Task: Create a project with template Project Timeline with name Touchstone with privacy Public and in the team Recorders . Create three sections in the project as To-Do, Doing and Done.
Action: Mouse moved to (77, 54)
Screenshot: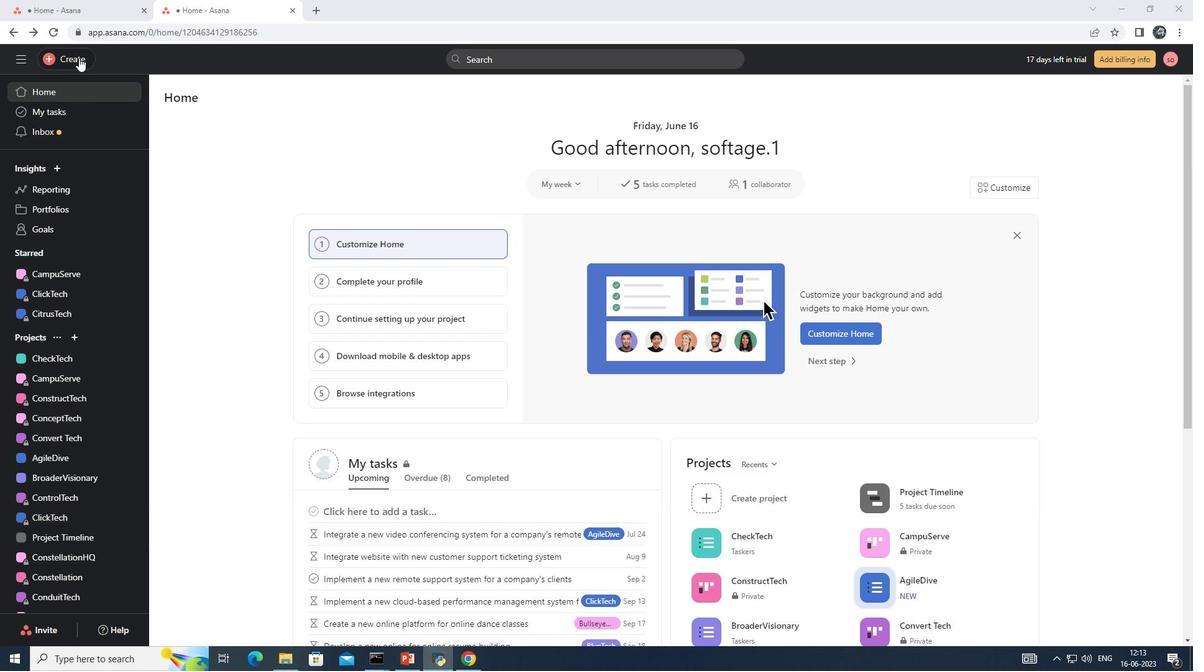 
Action: Mouse pressed left at (77, 54)
Screenshot: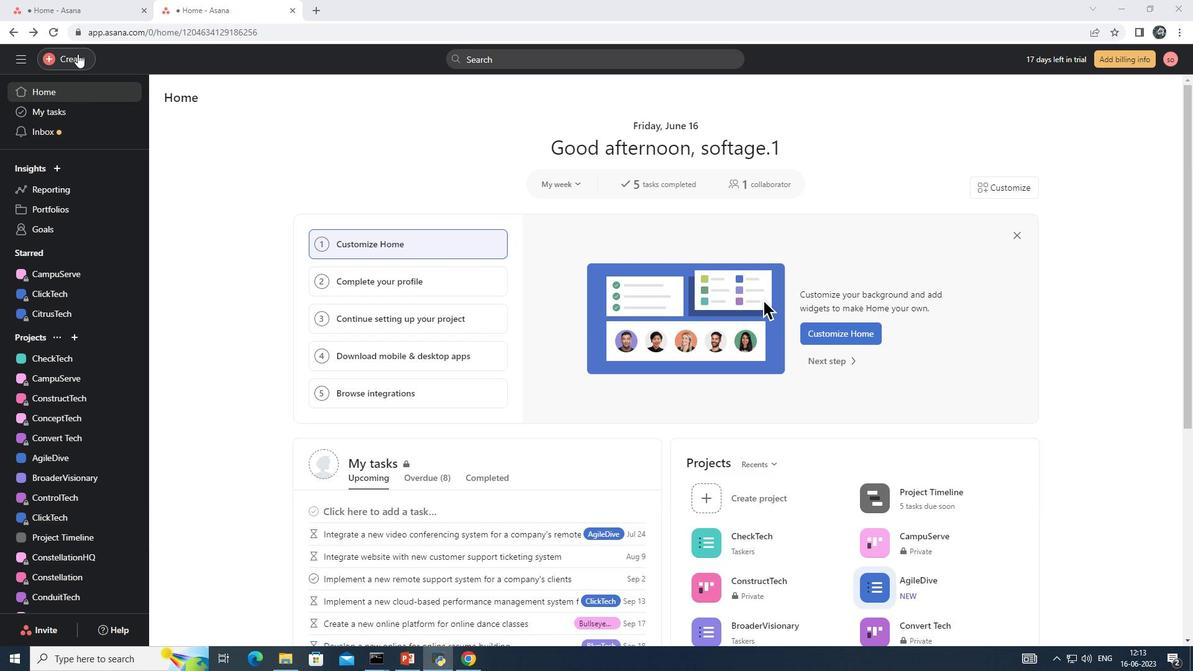 
Action: Mouse moved to (151, 83)
Screenshot: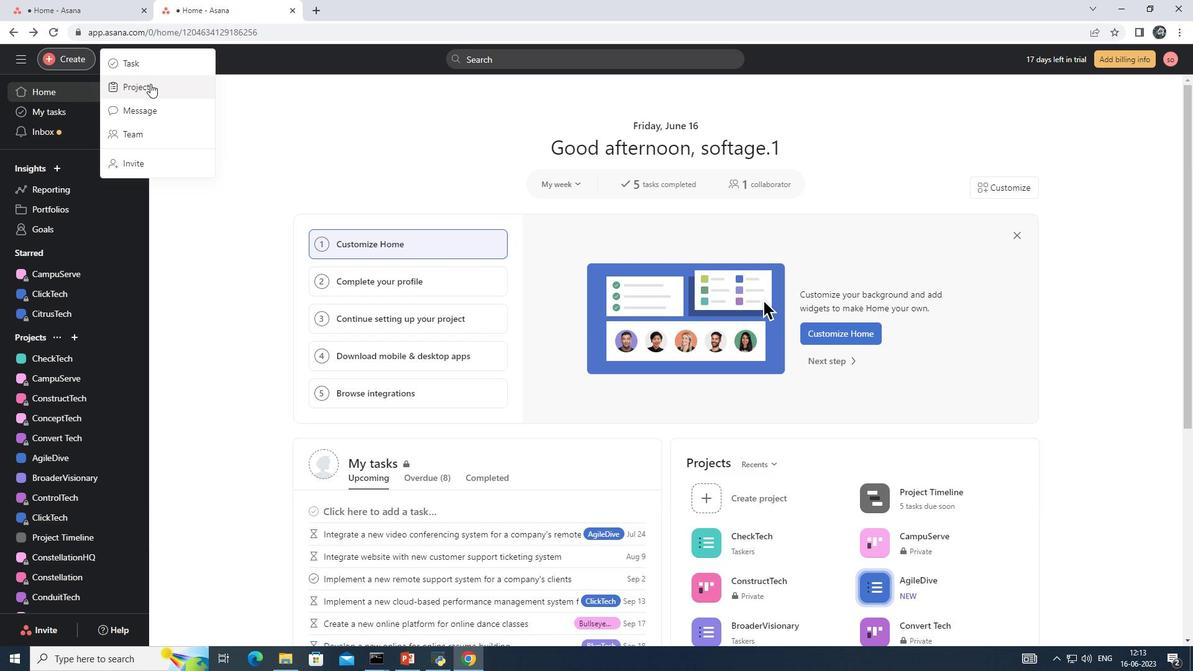 
Action: Mouse pressed left at (151, 83)
Screenshot: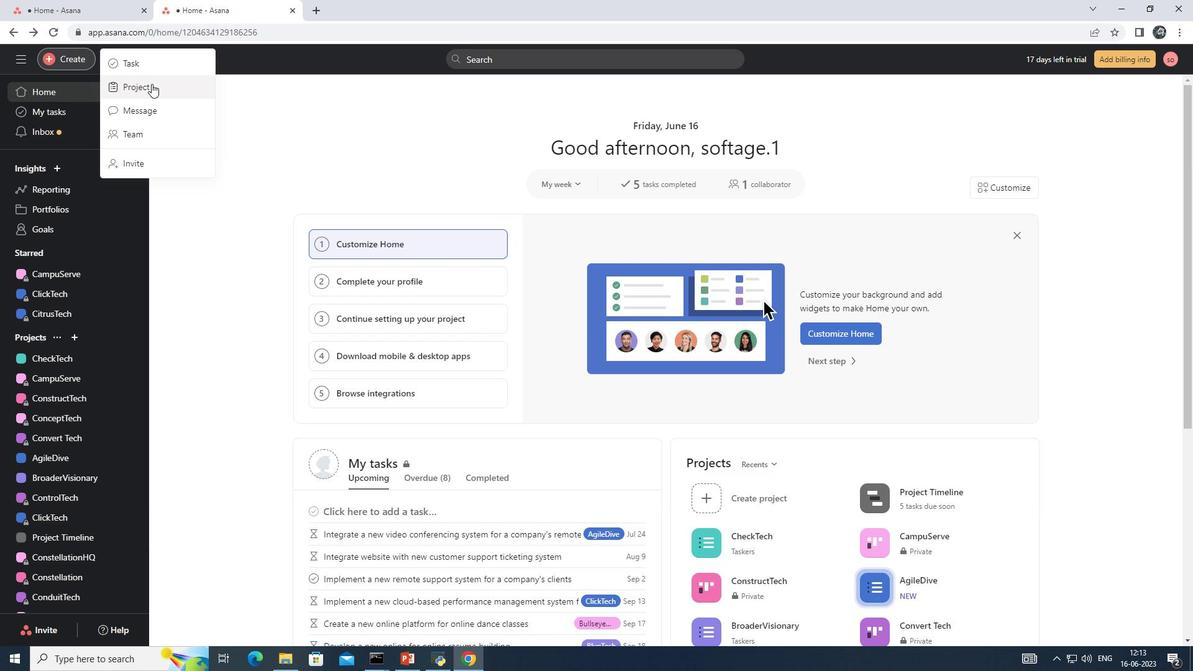 
Action: Mouse moved to (607, 361)
Screenshot: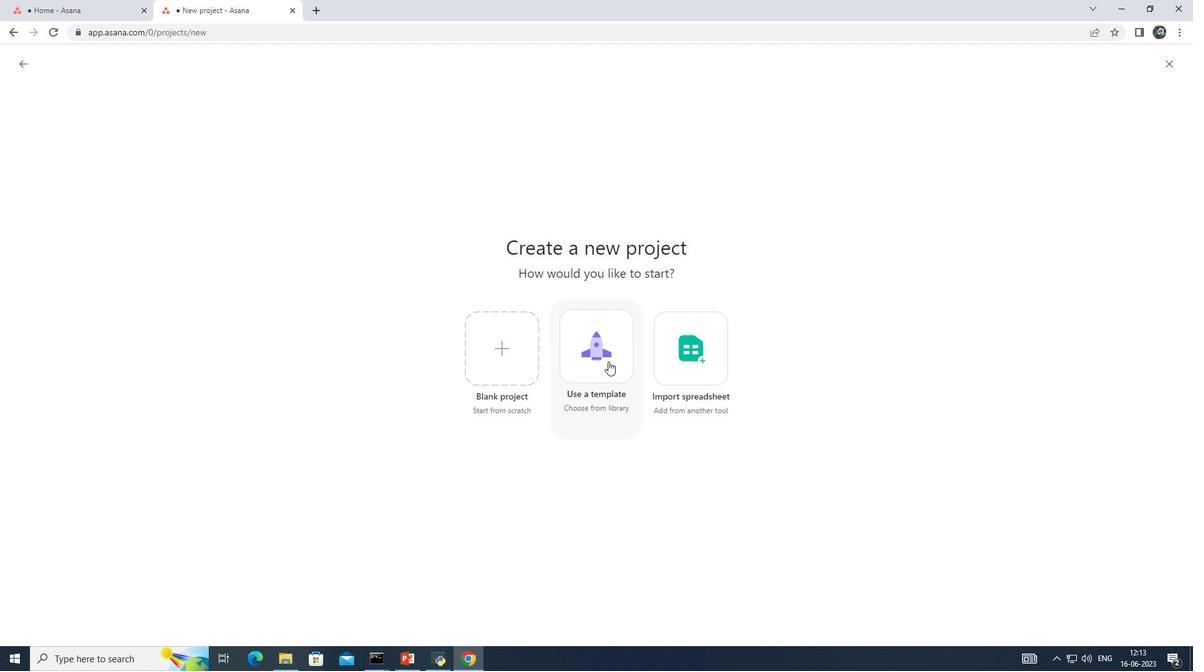 
Action: Mouse pressed left at (607, 361)
Screenshot: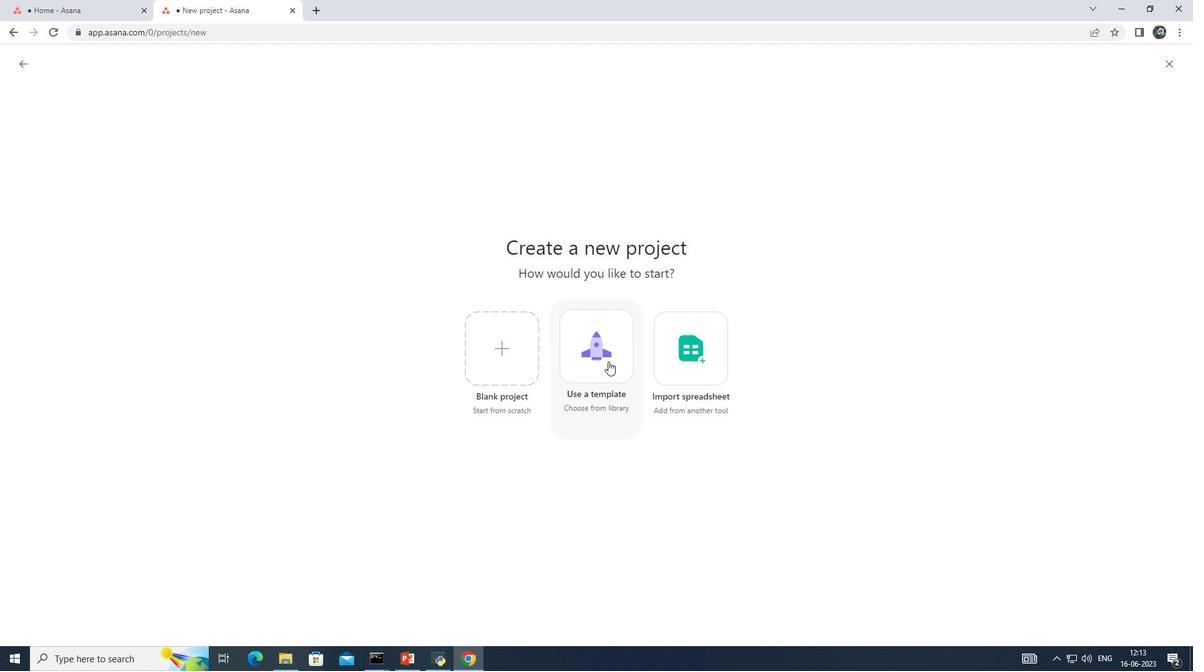 
Action: Mouse moved to (147, 329)
Screenshot: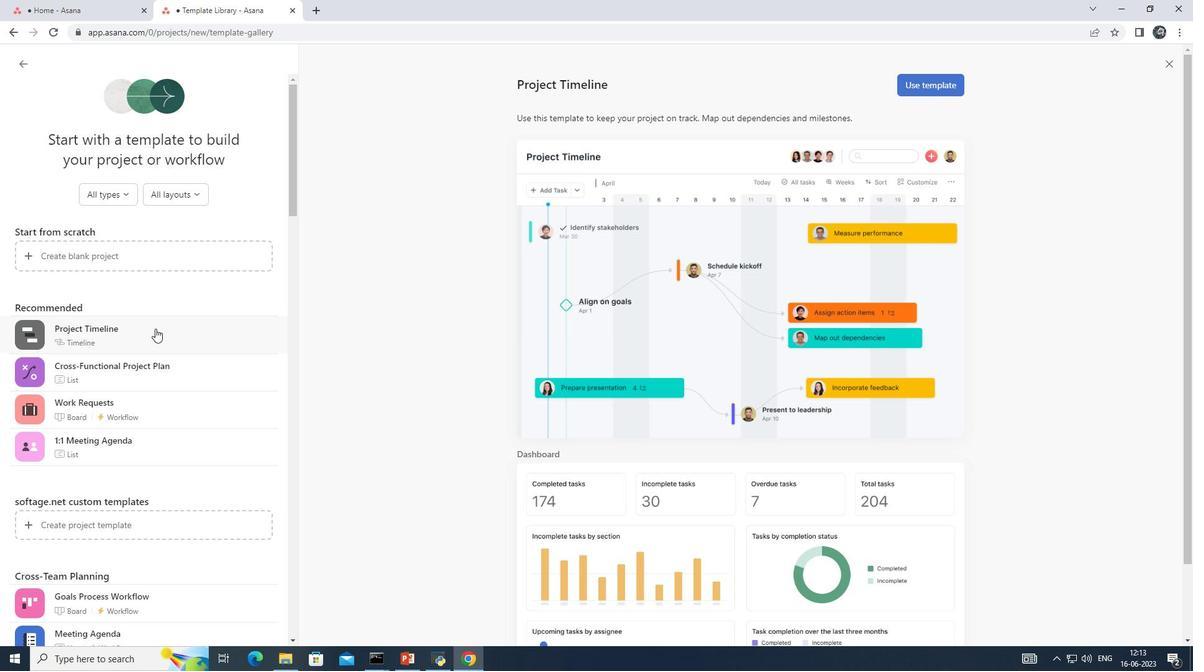 
Action: Mouse pressed left at (147, 329)
Screenshot: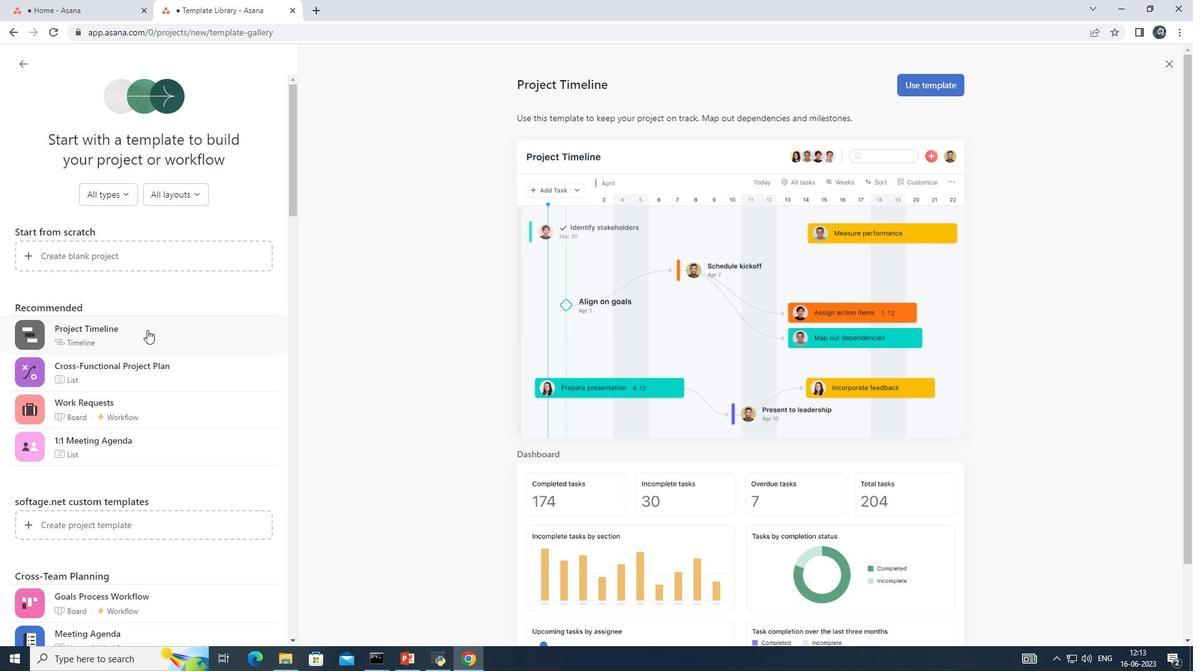 
Action: Mouse moved to (922, 83)
Screenshot: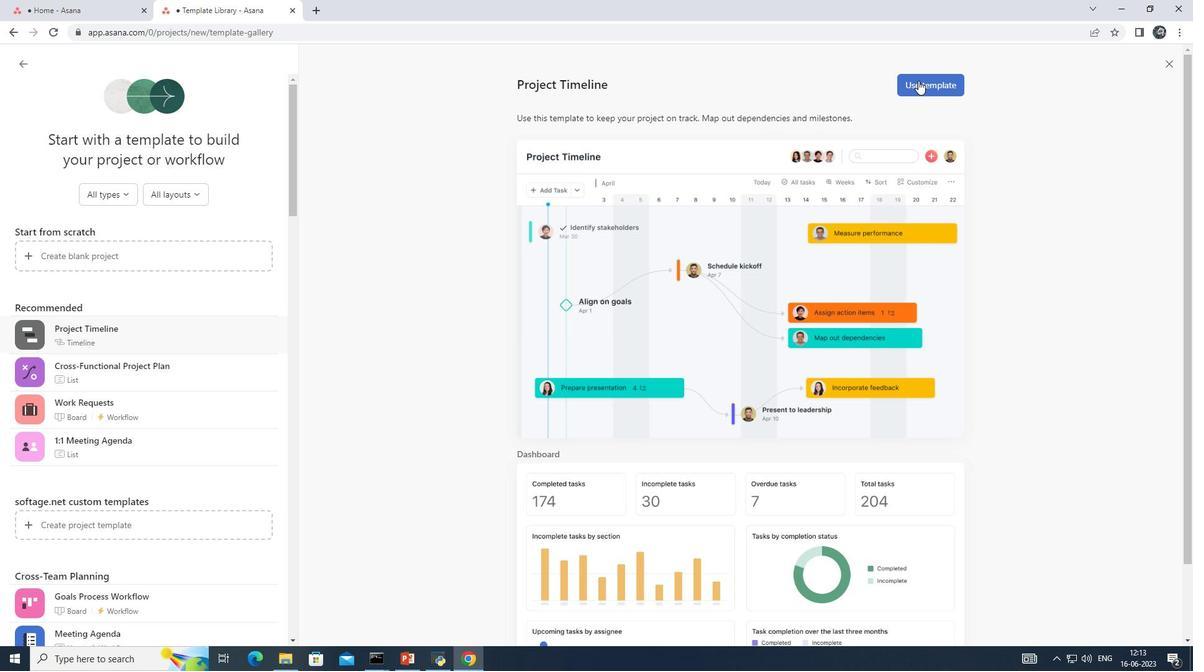
Action: Mouse pressed left at (922, 83)
Screenshot: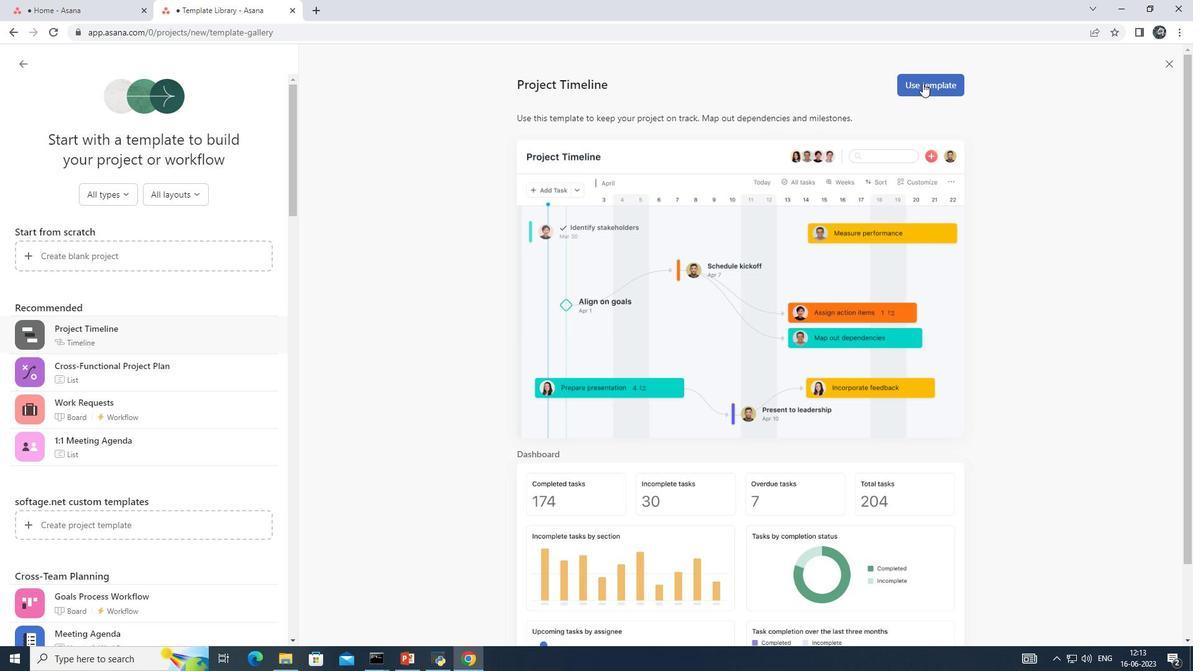 
Action: Mouse moved to (548, 222)
Screenshot: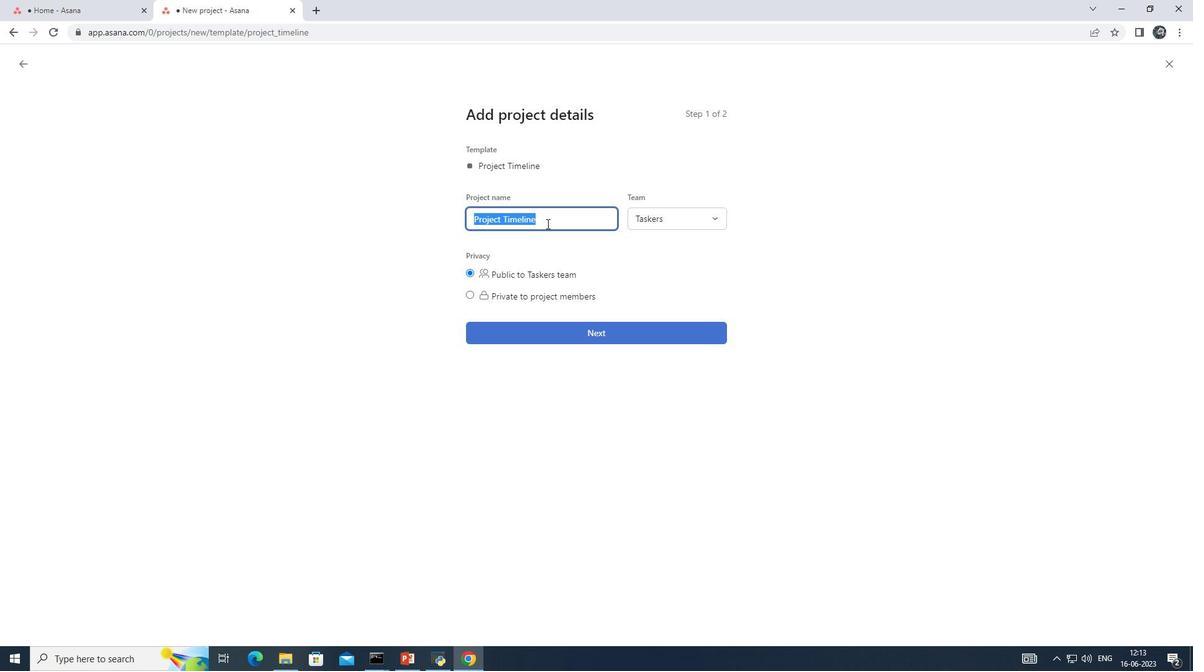 
Action: Key pressed <Key.backspace><Key.shift>Touchstone
Screenshot: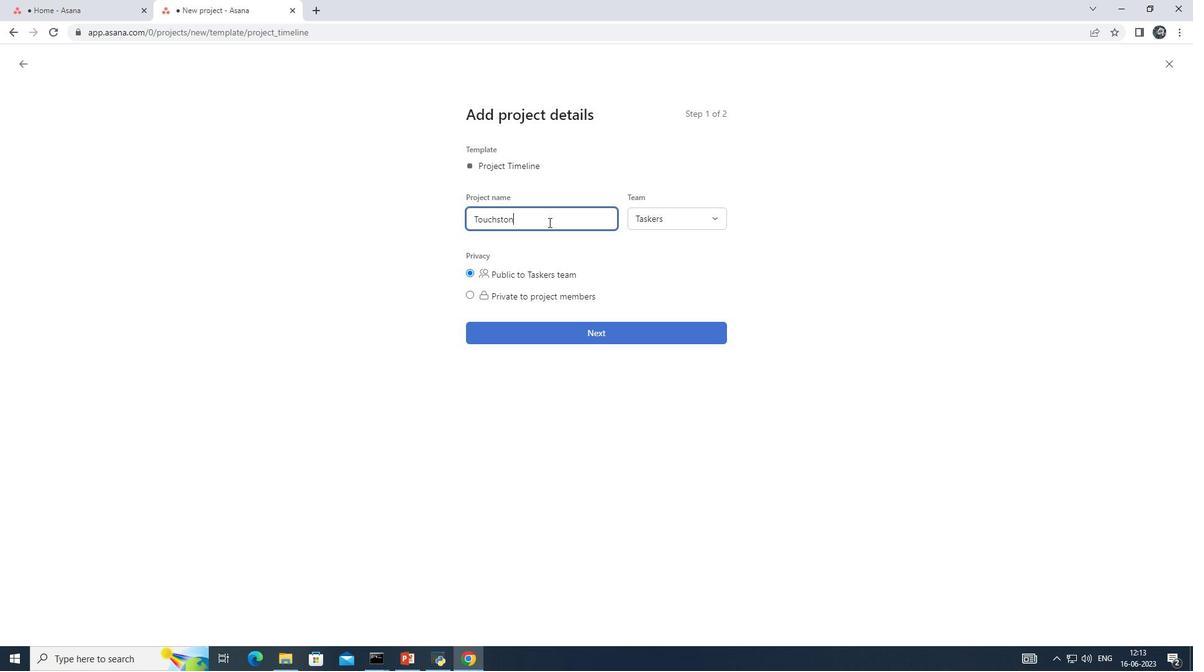 
Action: Mouse moved to (709, 215)
Screenshot: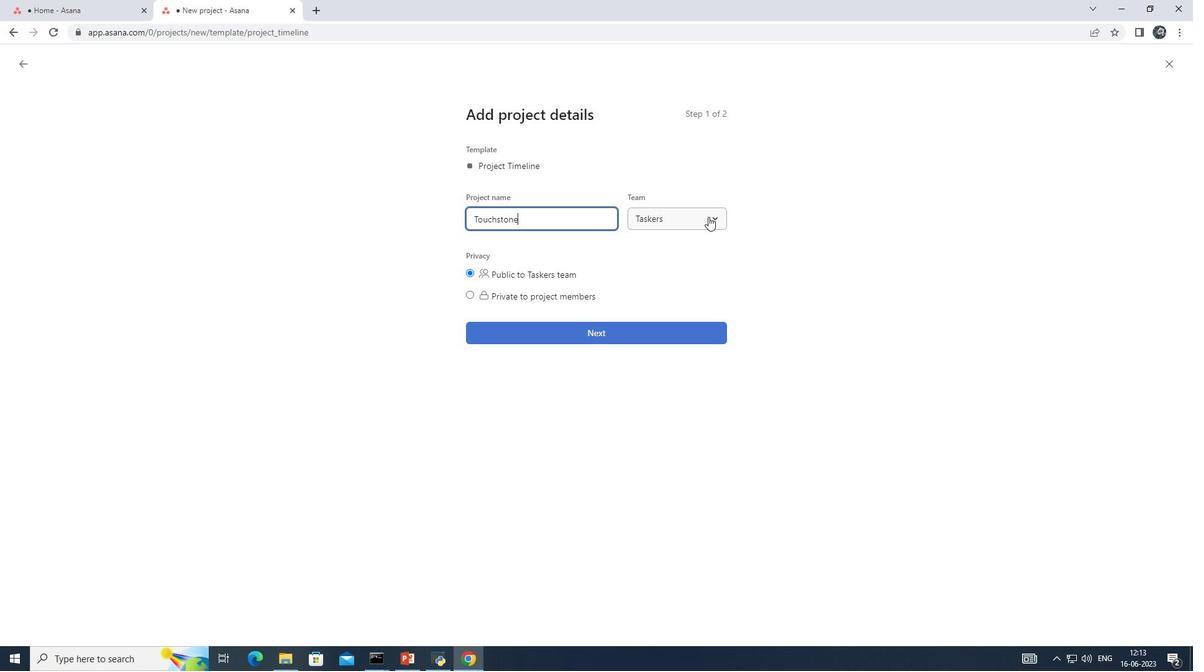 
Action: Mouse pressed left at (709, 215)
Screenshot: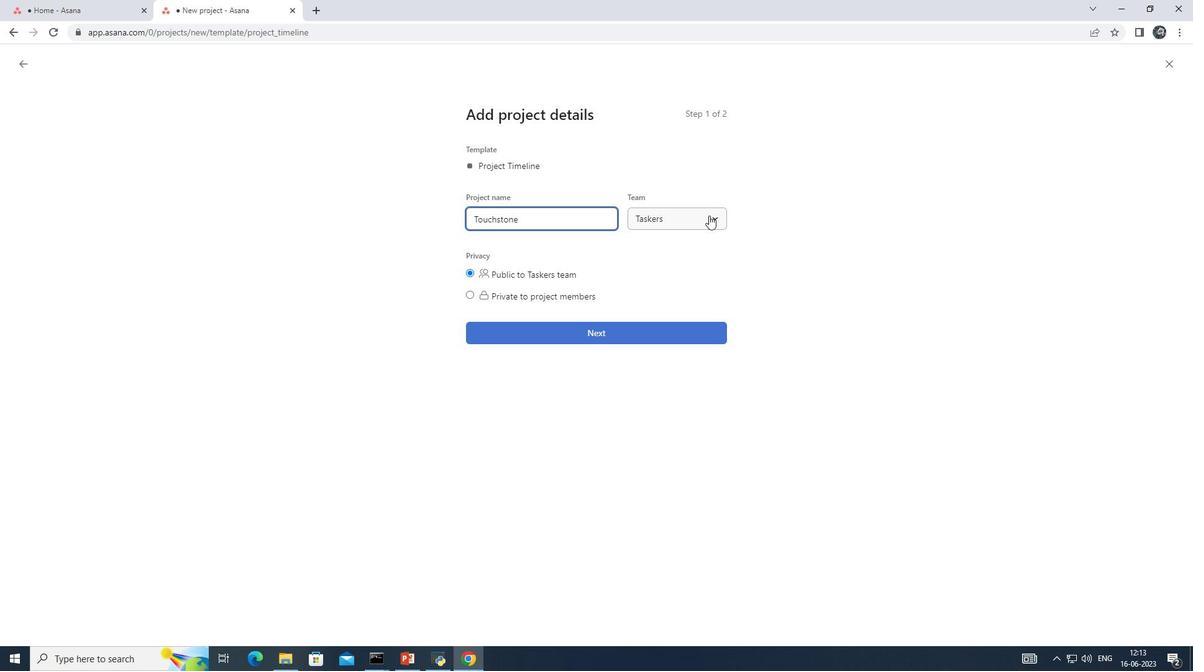 
Action: Mouse moved to (676, 316)
Screenshot: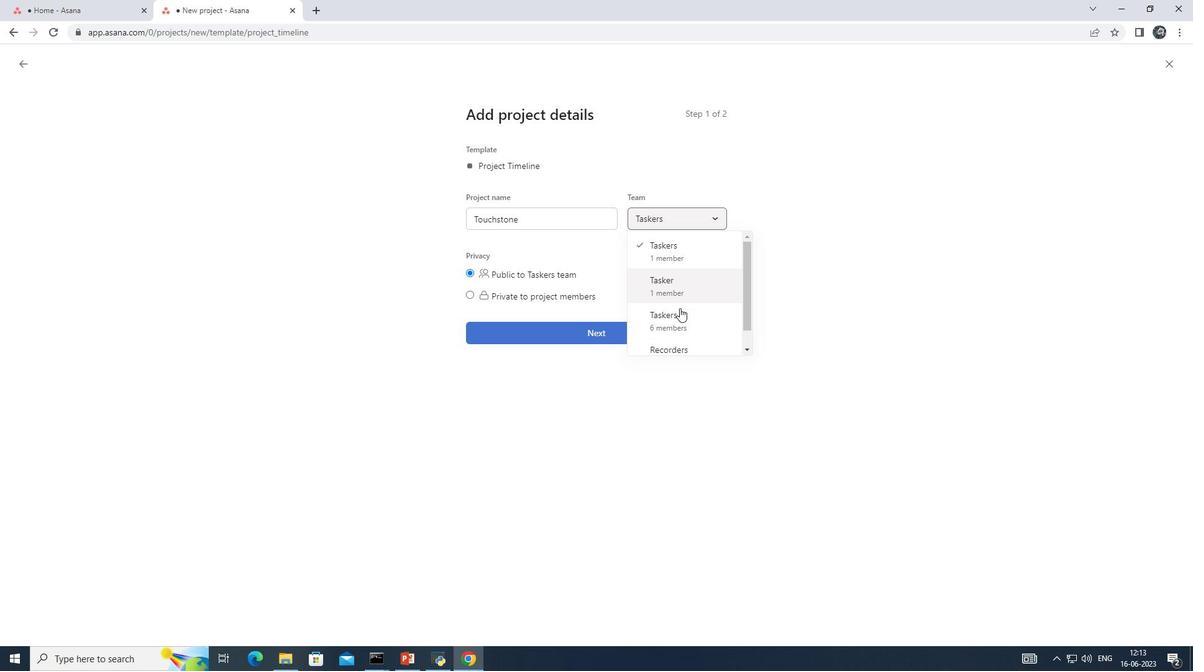 
Action: Mouse scrolled (676, 315) with delta (0, 0)
Screenshot: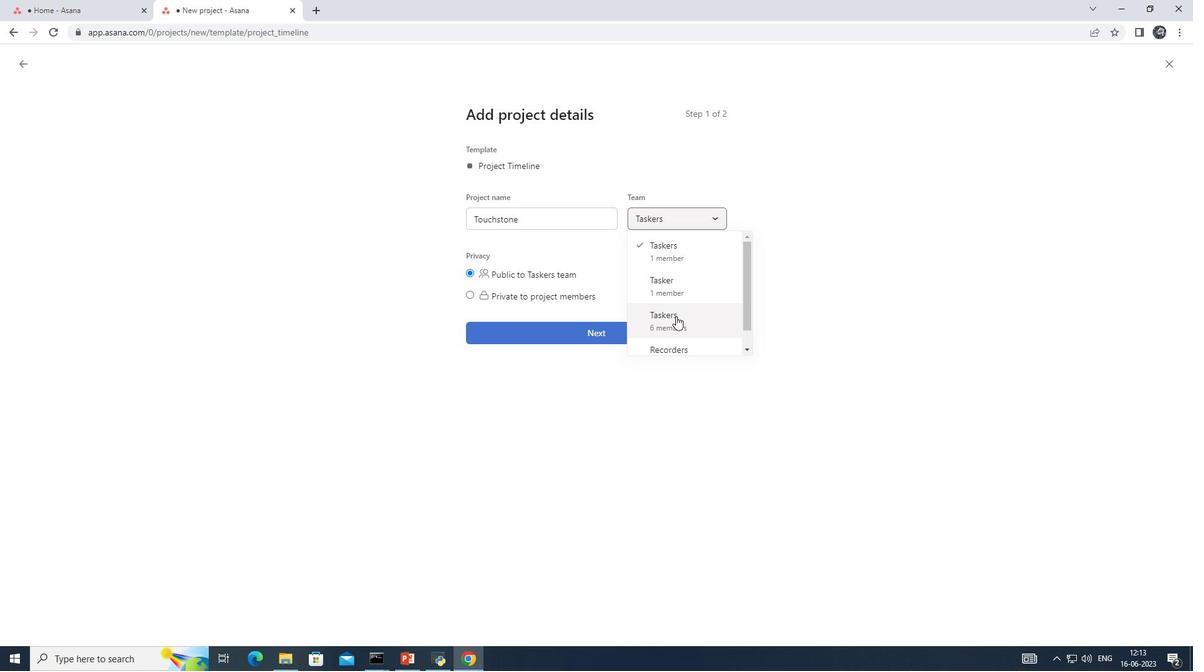 
Action: Mouse scrolled (676, 315) with delta (0, 0)
Screenshot: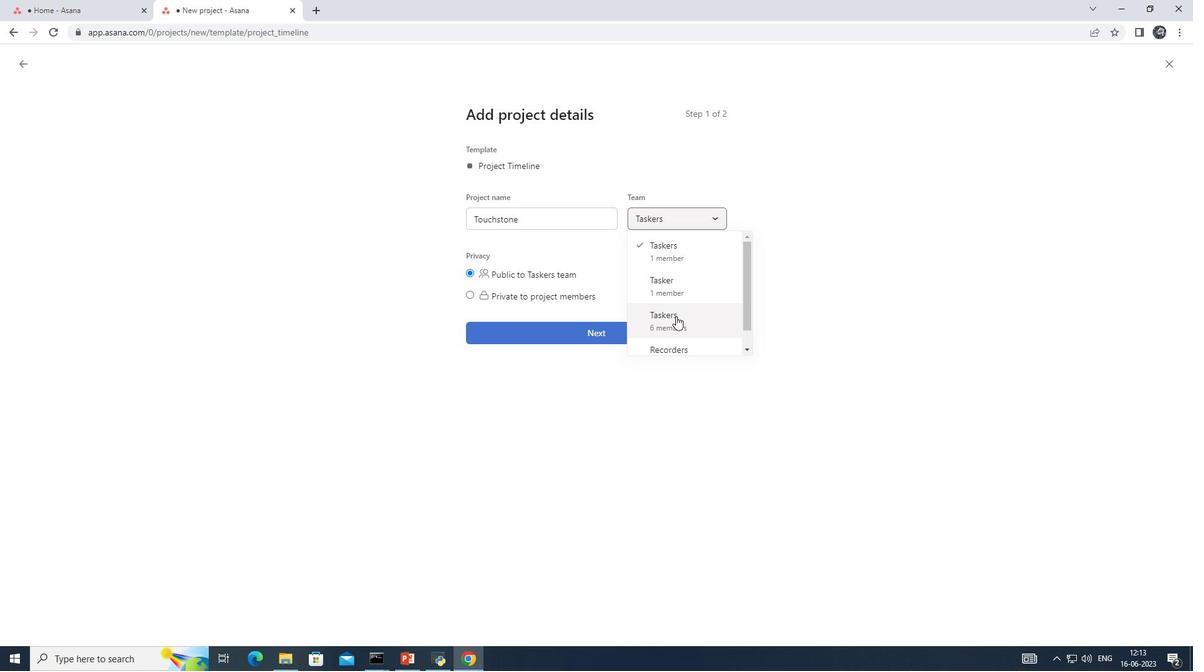 
Action: Mouse moved to (673, 331)
Screenshot: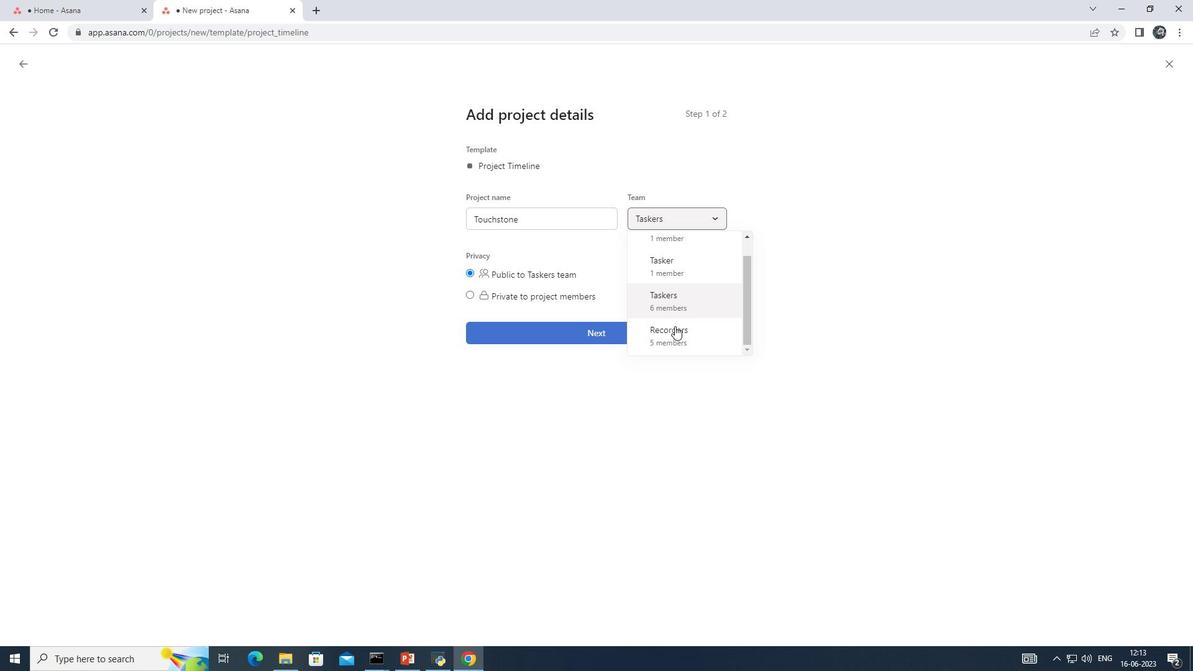 
Action: Mouse pressed left at (673, 331)
Screenshot: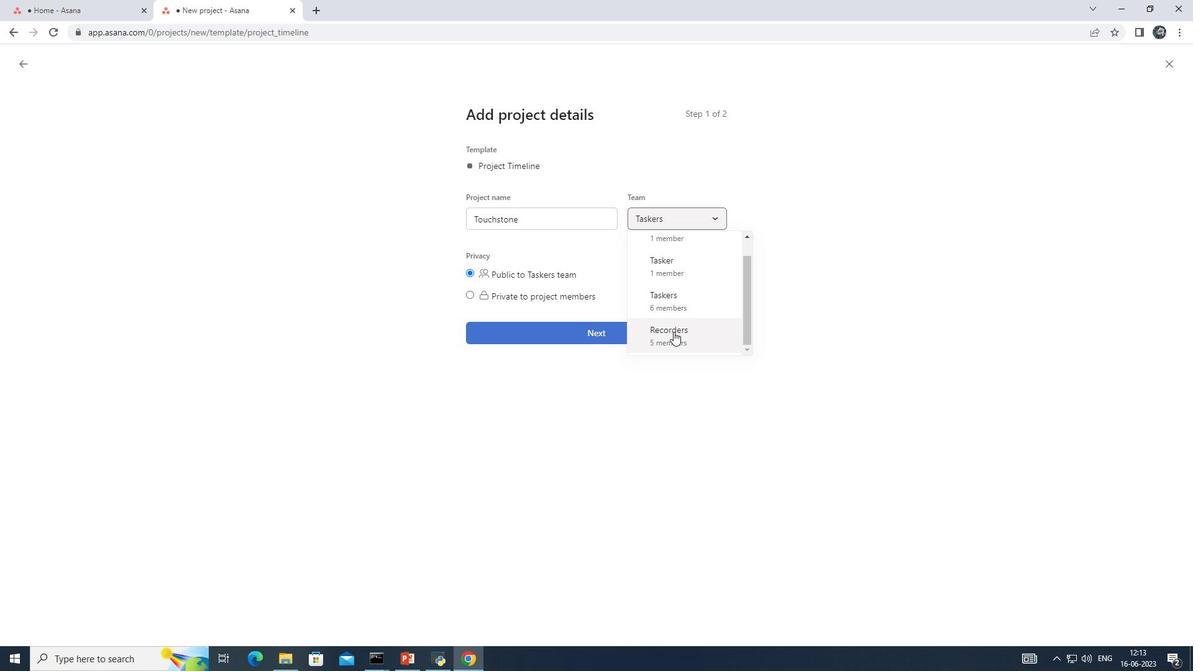 
Action: Mouse moved to (599, 336)
Screenshot: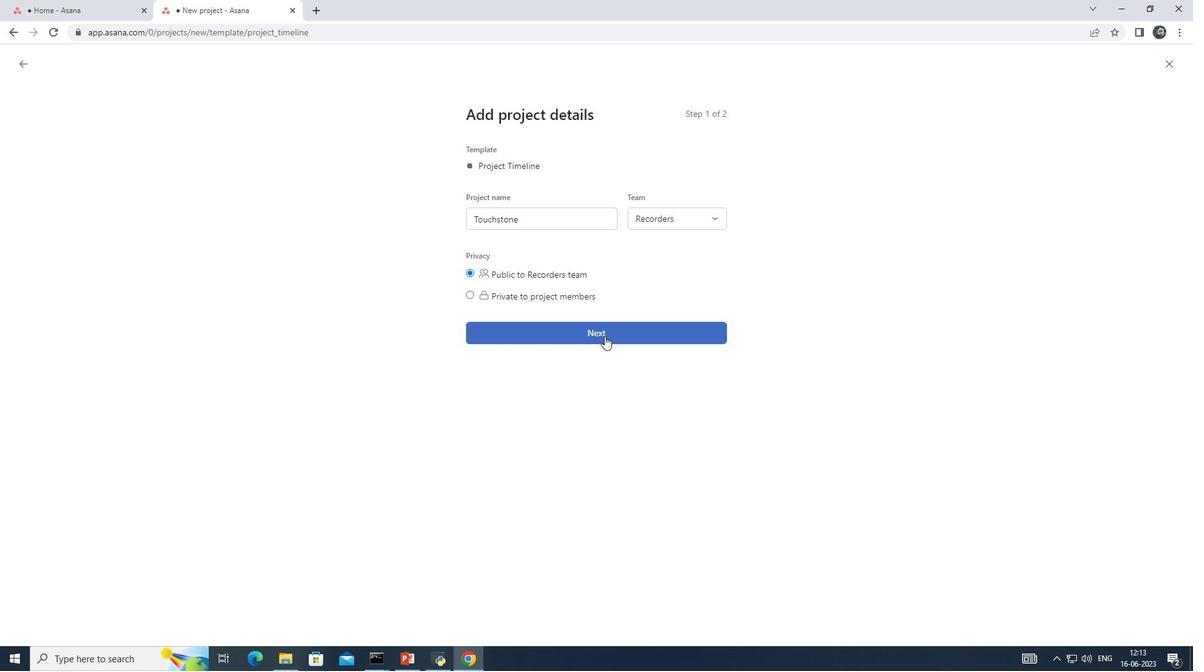 
Action: Mouse pressed left at (599, 336)
Screenshot: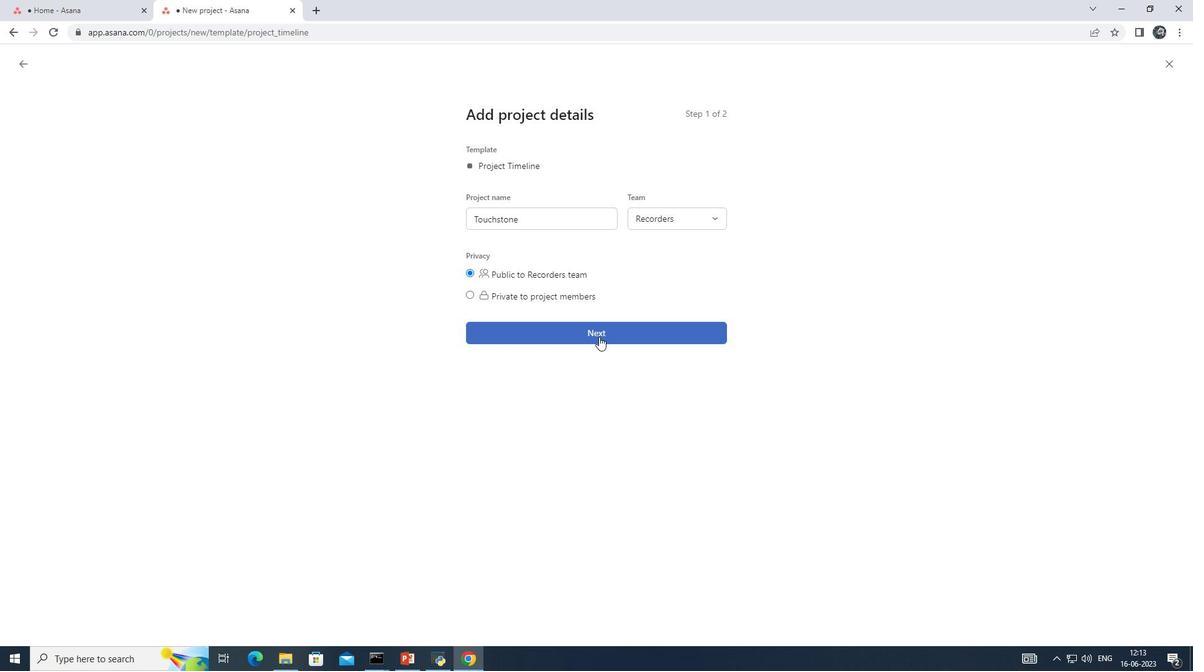 
Action: Mouse moved to (661, 370)
Screenshot: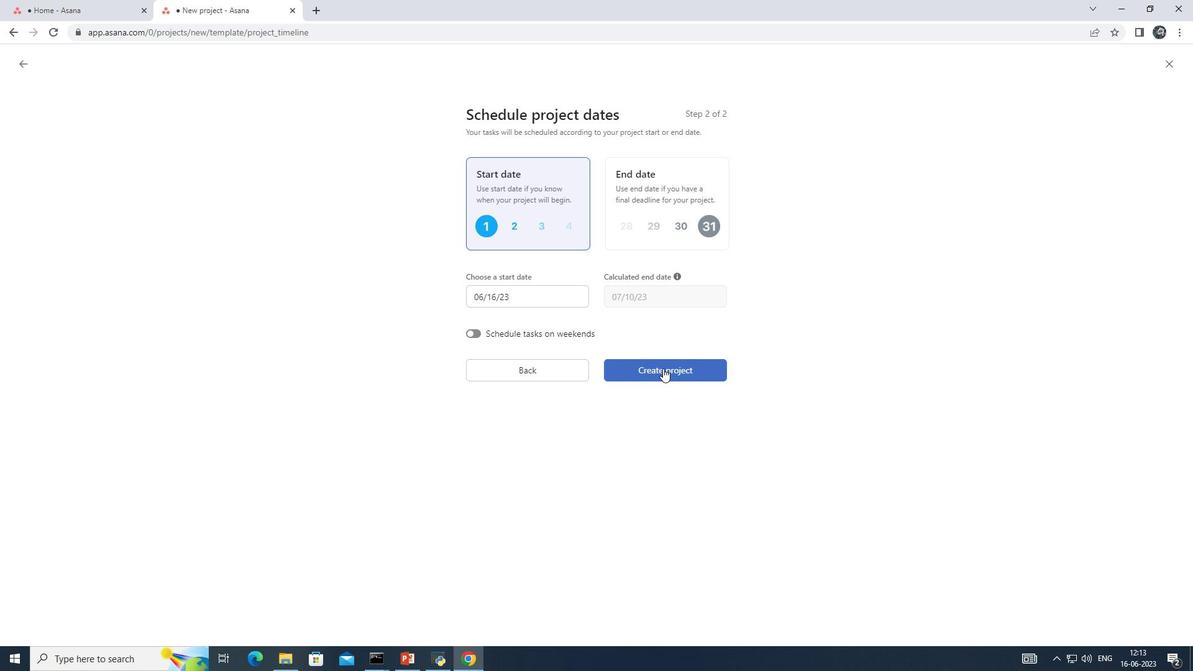 
Action: Mouse pressed left at (661, 370)
Screenshot: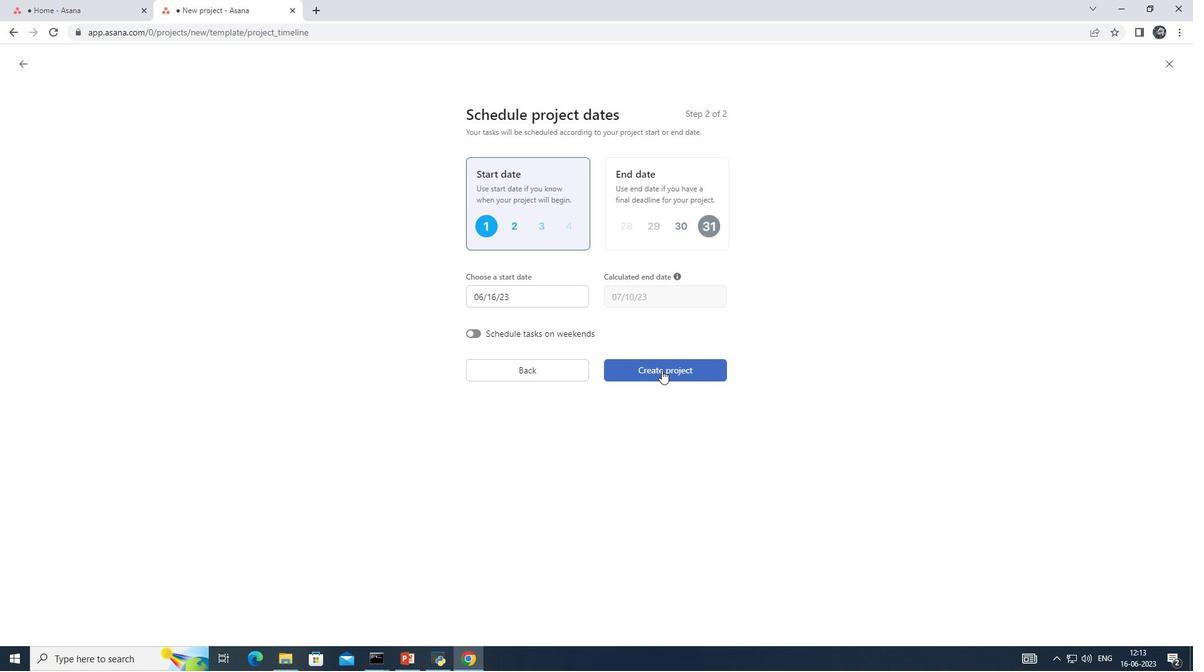 
Action: Mouse moved to (248, 356)
Screenshot: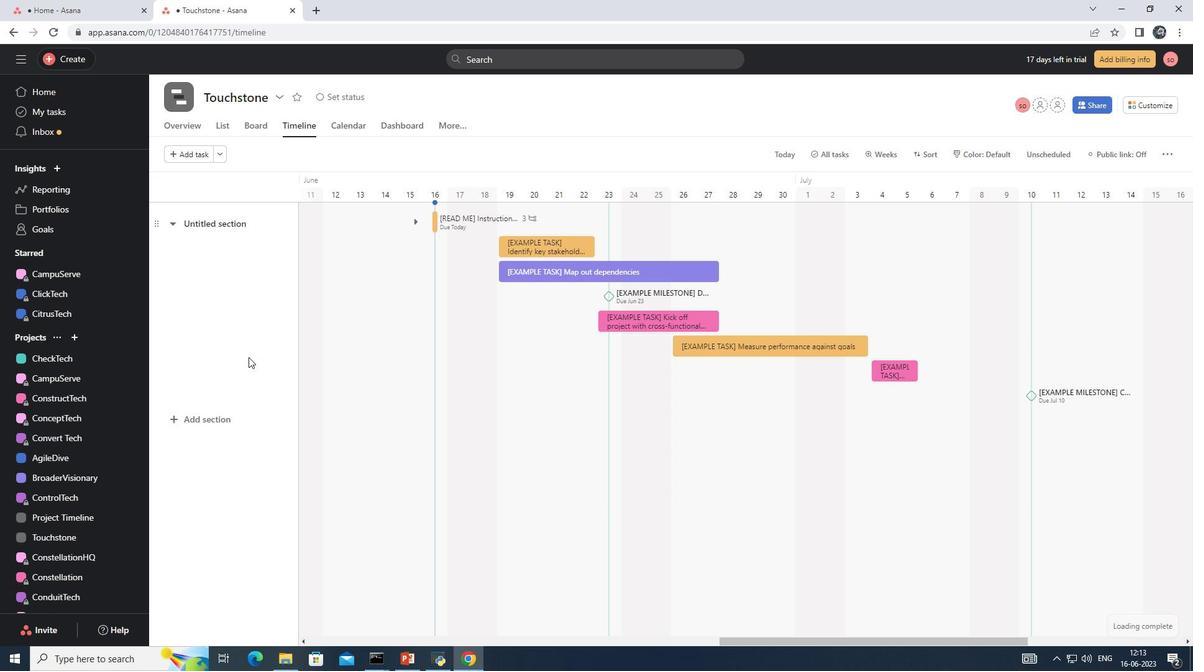 
Action: Mouse scrolled (248, 356) with delta (0, 0)
Screenshot: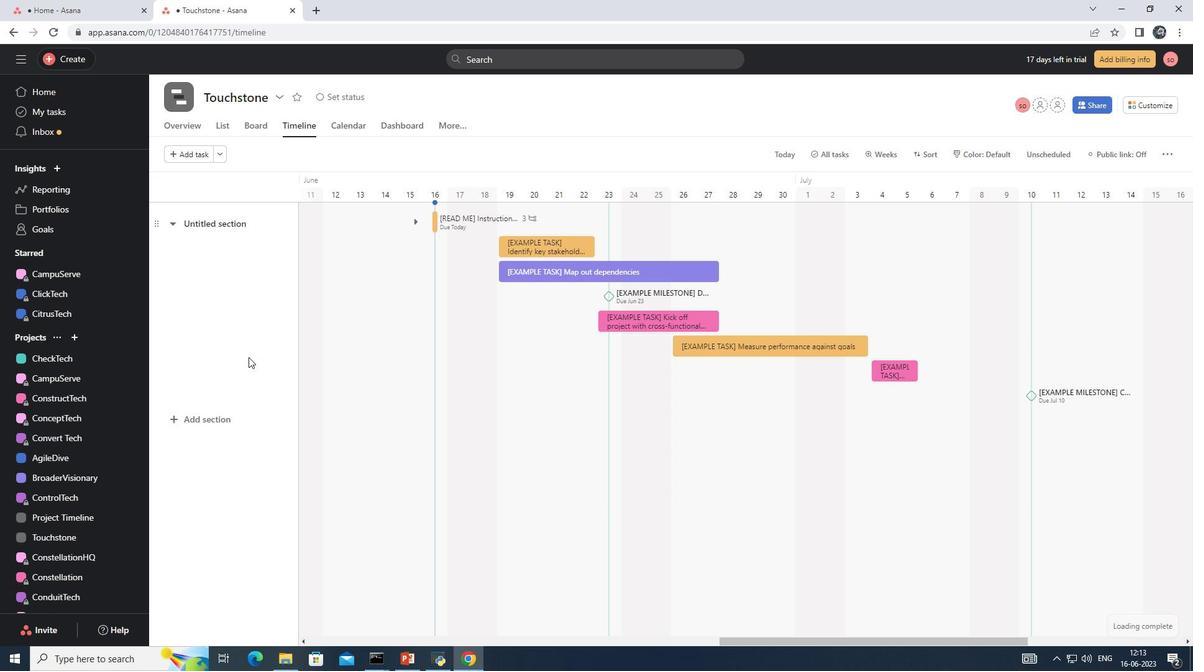 
Action: Mouse scrolled (248, 356) with delta (0, 0)
Screenshot: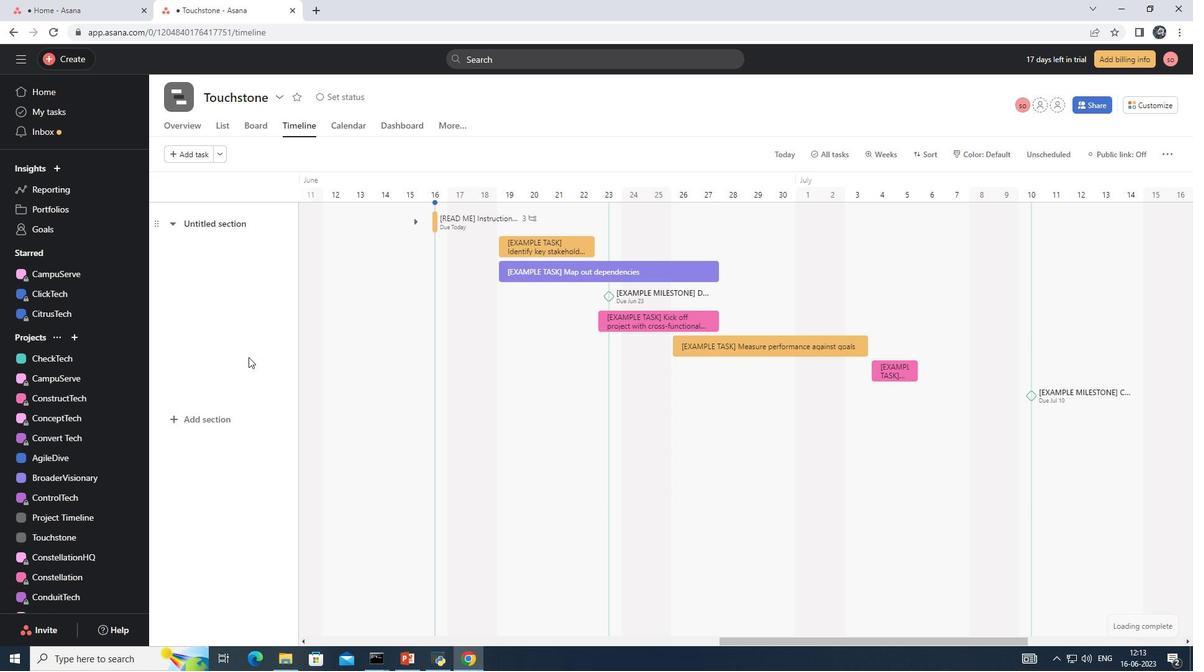
Action: Mouse scrolled (248, 356) with delta (0, 0)
Screenshot: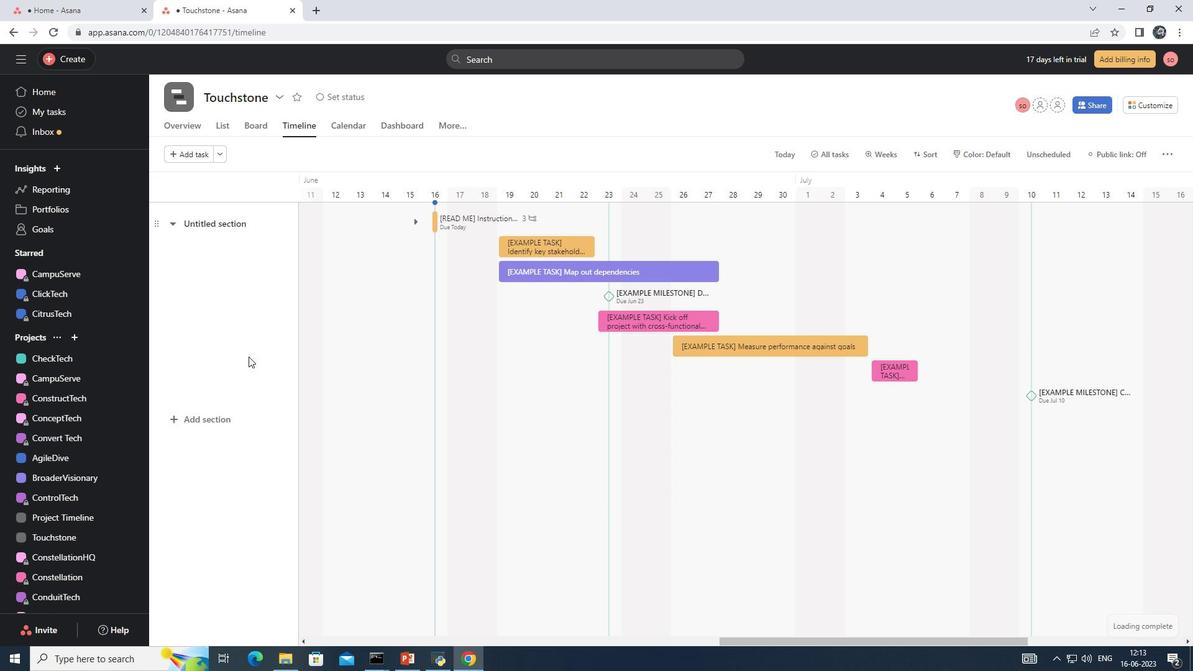 
Action: Mouse moved to (216, 416)
Screenshot: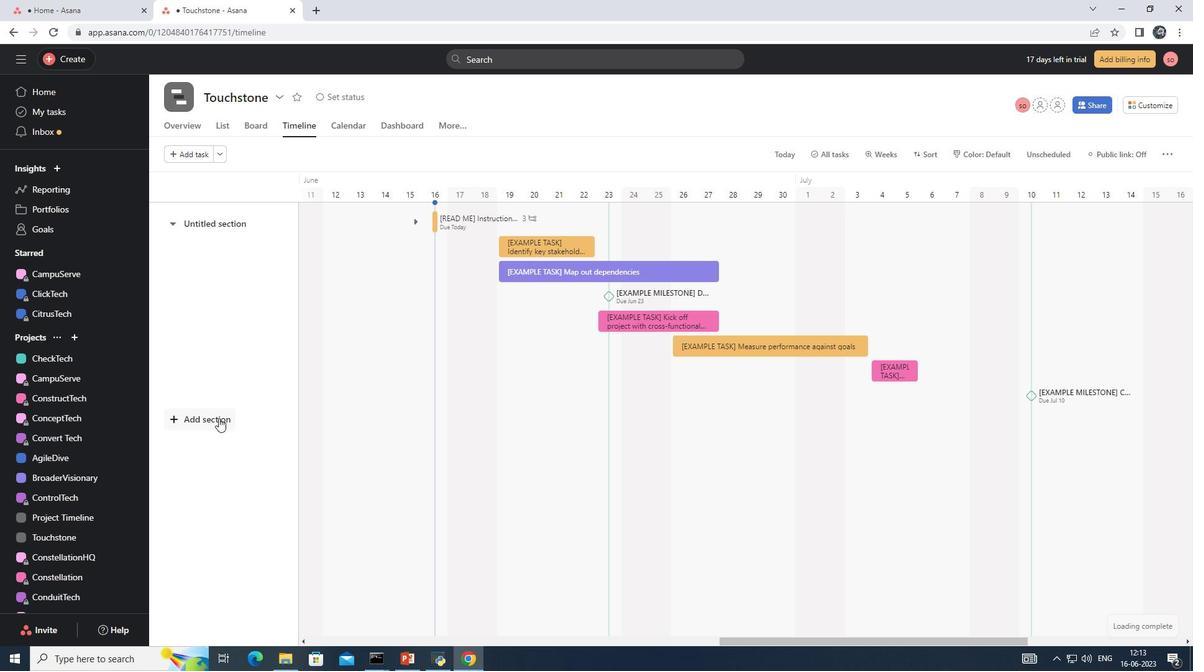 
Action: Mouse pressed left at (216, 416)
Screenshot: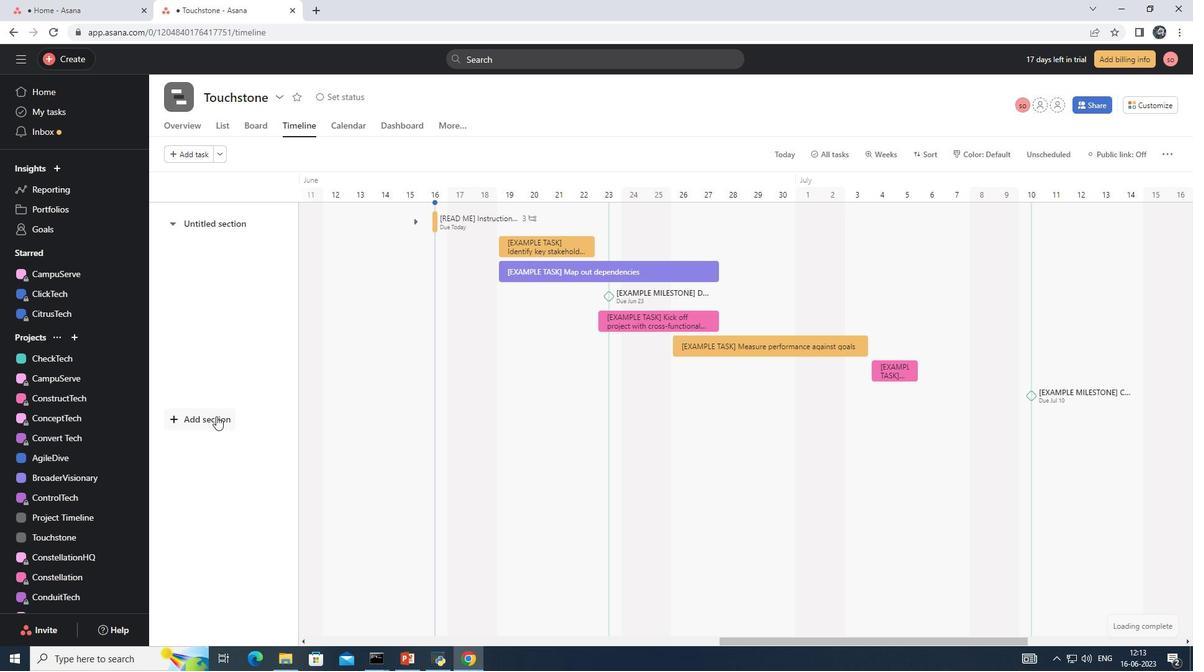 
Action: Mouse moved to (218, 124)
Screenshot: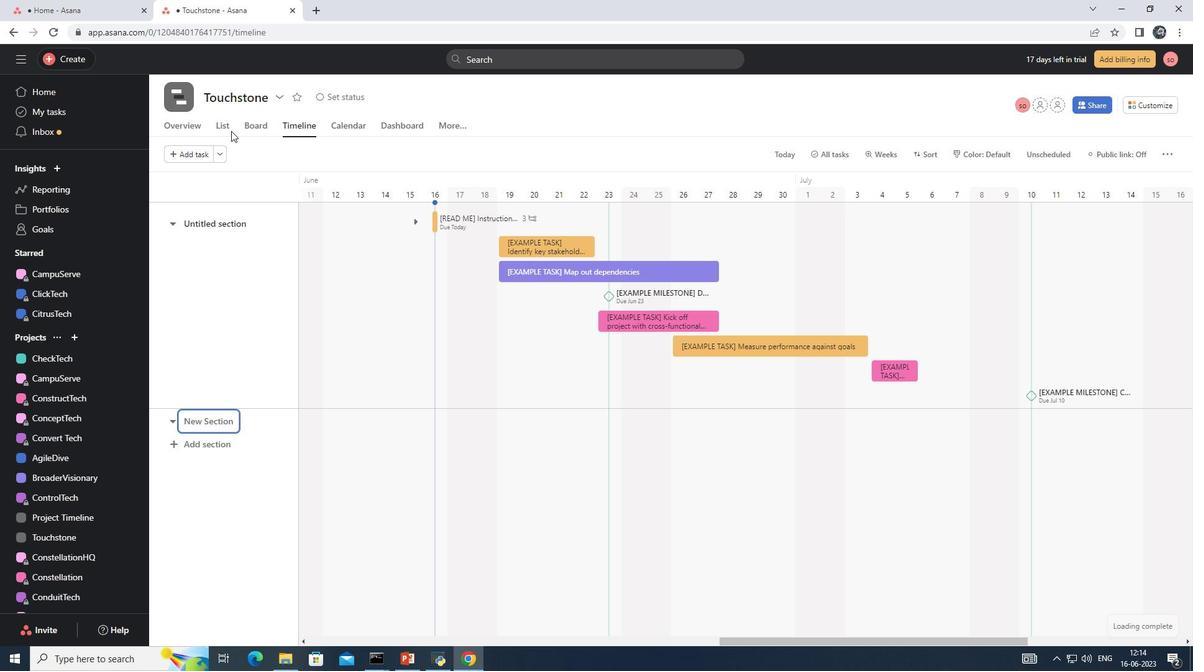 
Action: Mouse pressed left at (218, 124)
Screenshot: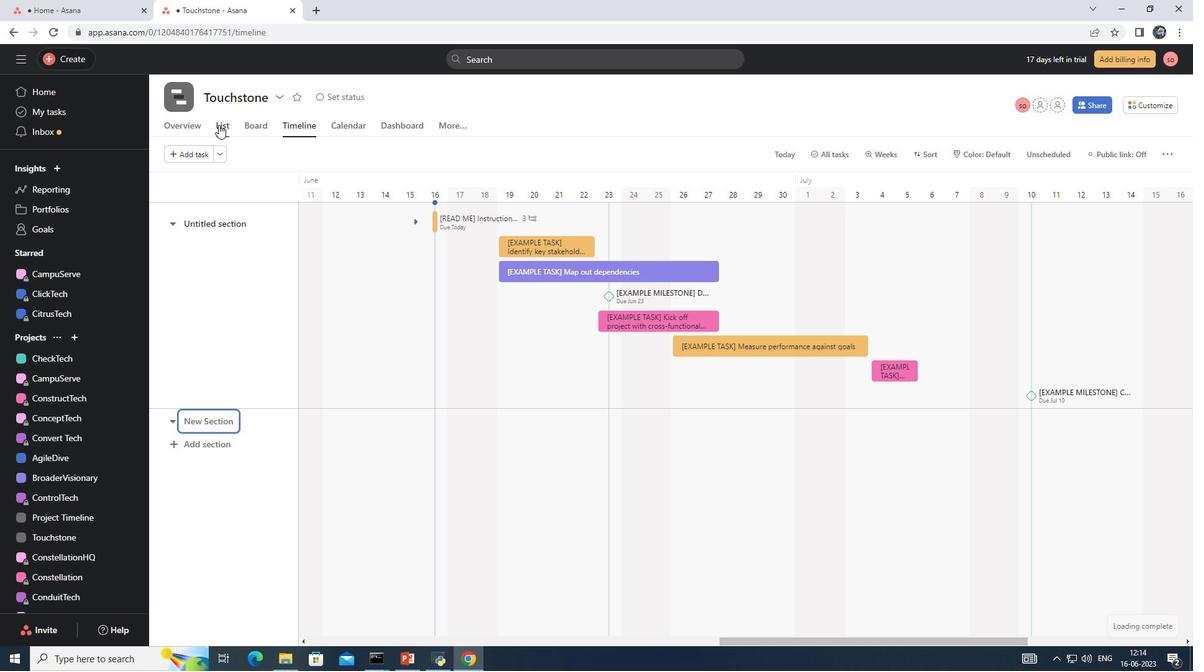 
Action: Mouse moved to (219, 474)
Screenshot: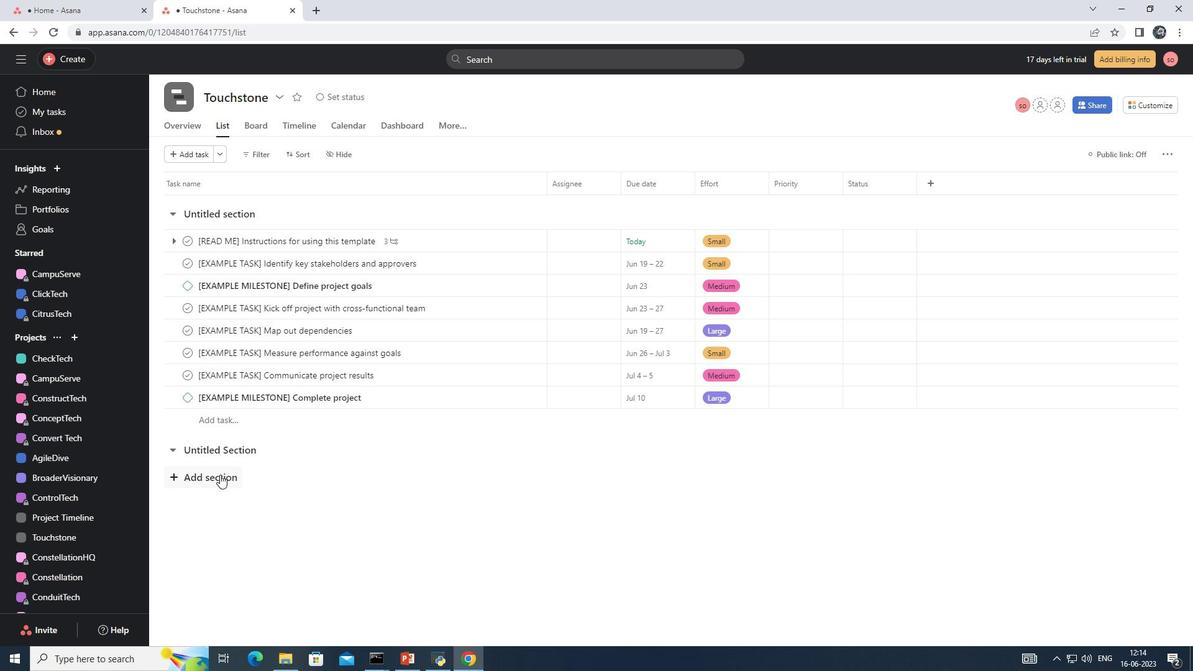 
Action: Mouse pressed left at (219, 474)
Screenshot: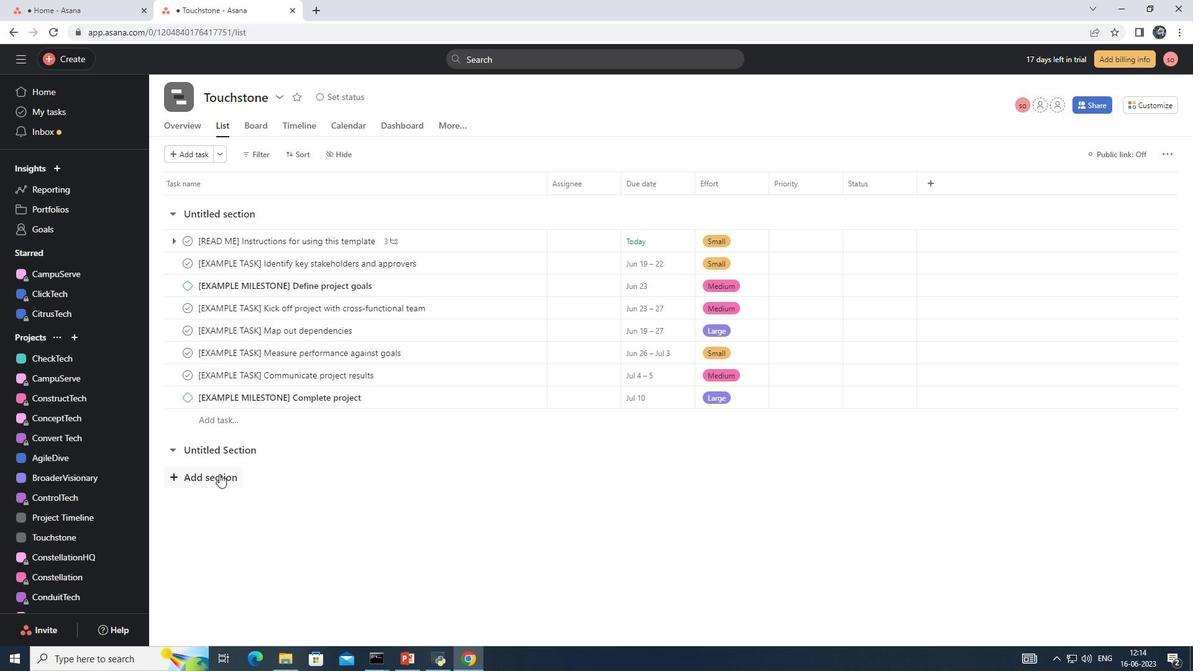 
Action: Mouse moved to (214, 484)
Screenshot: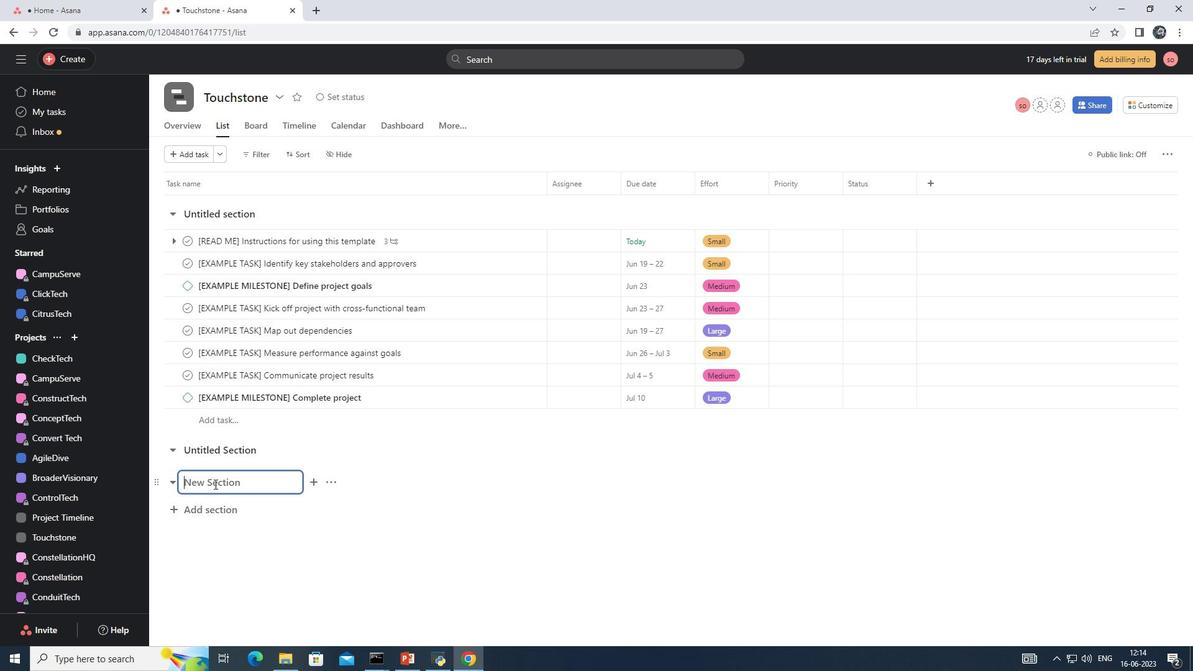 
Action: Key pressed t<Key.backspace><Key.shift>To-<Key.shift>Do<Key.enter>
Screenshot: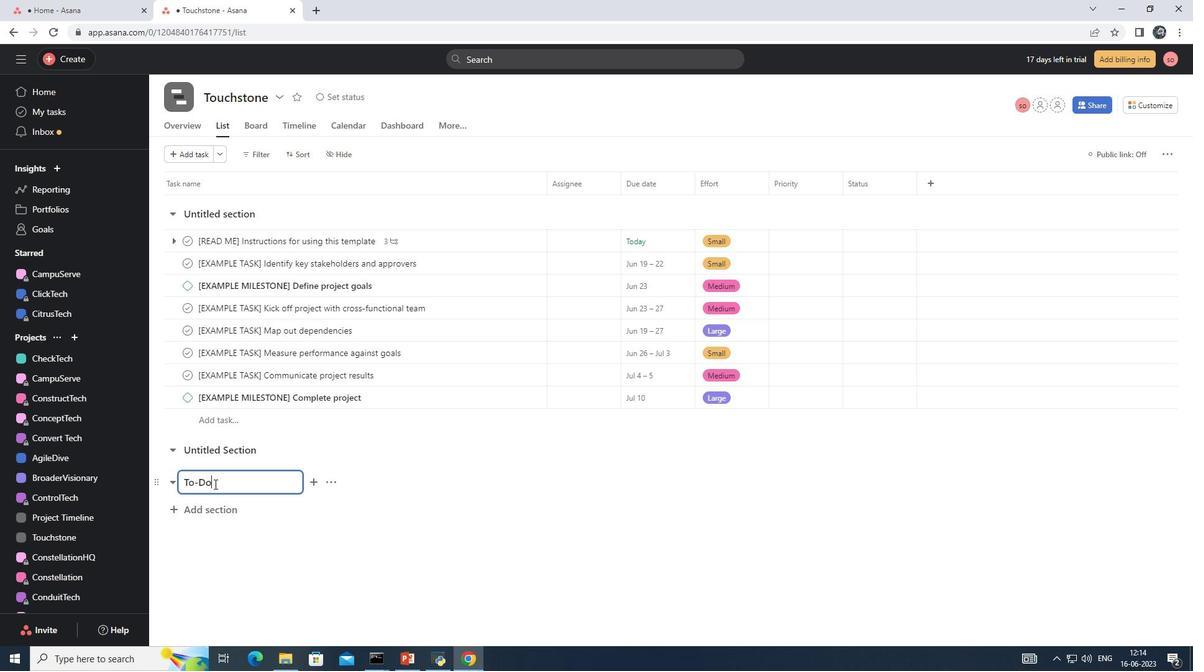 
Action: Mouse moved to (211, 553)
Screenshot: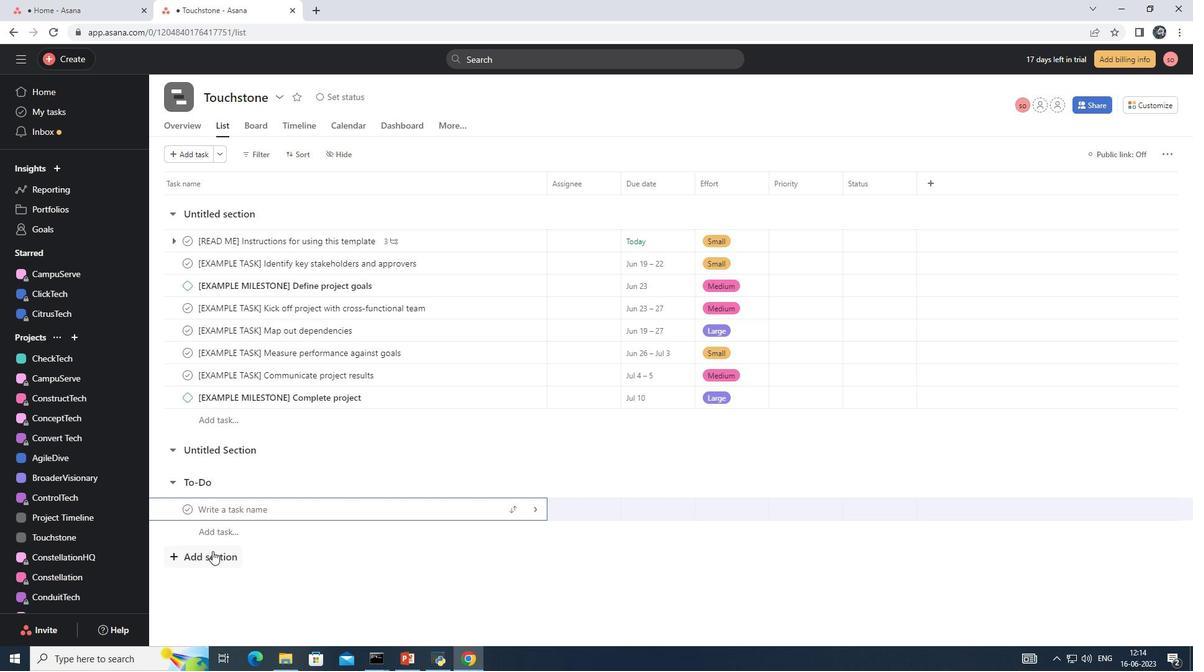 
Action: Mouse pressed left at (211, 553)
Screenshot: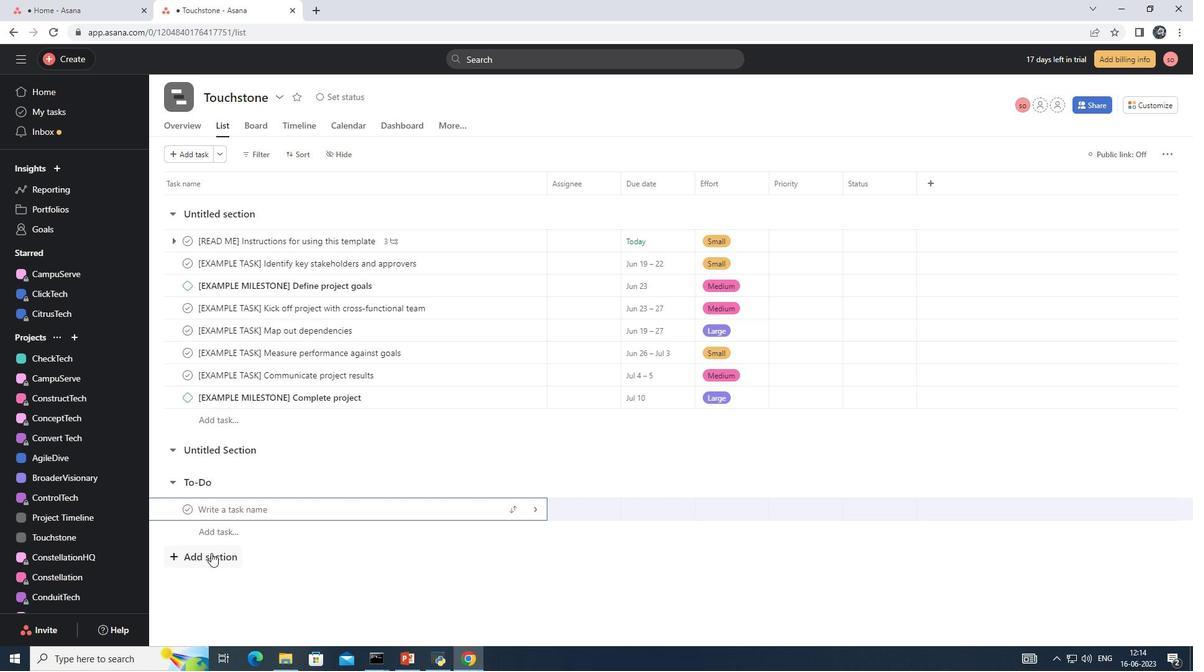 
Action: Mouse moved to (206, 510)
Screenshot: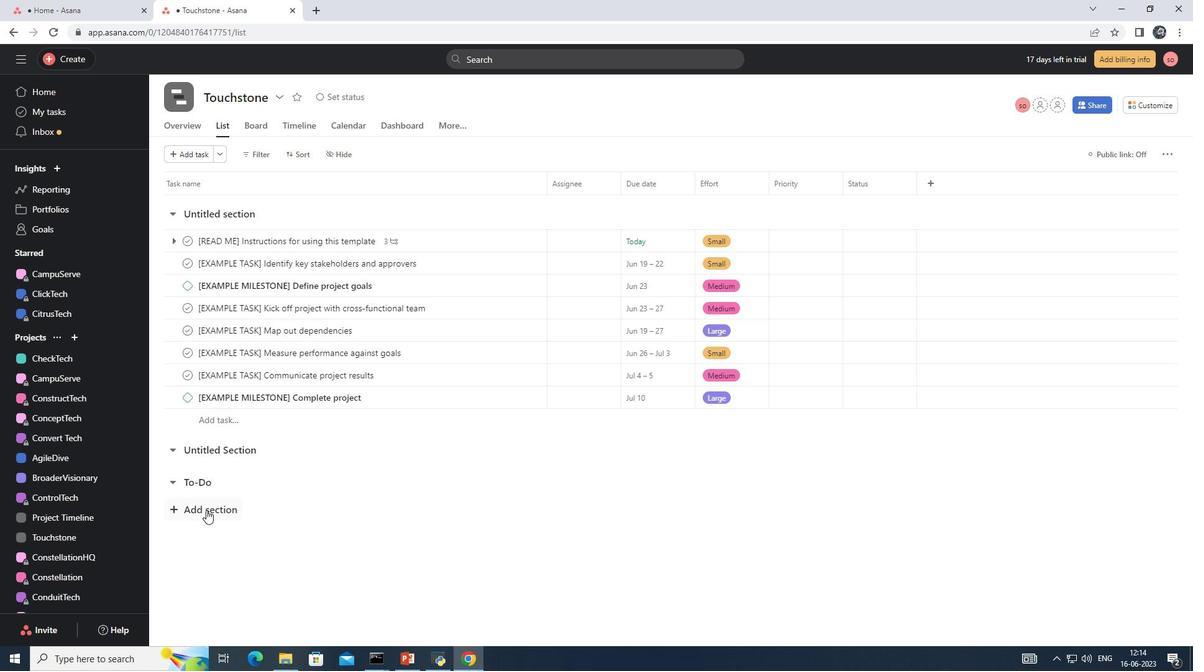 
Action: Mouse pressed left at (206, 510)
Screenshot: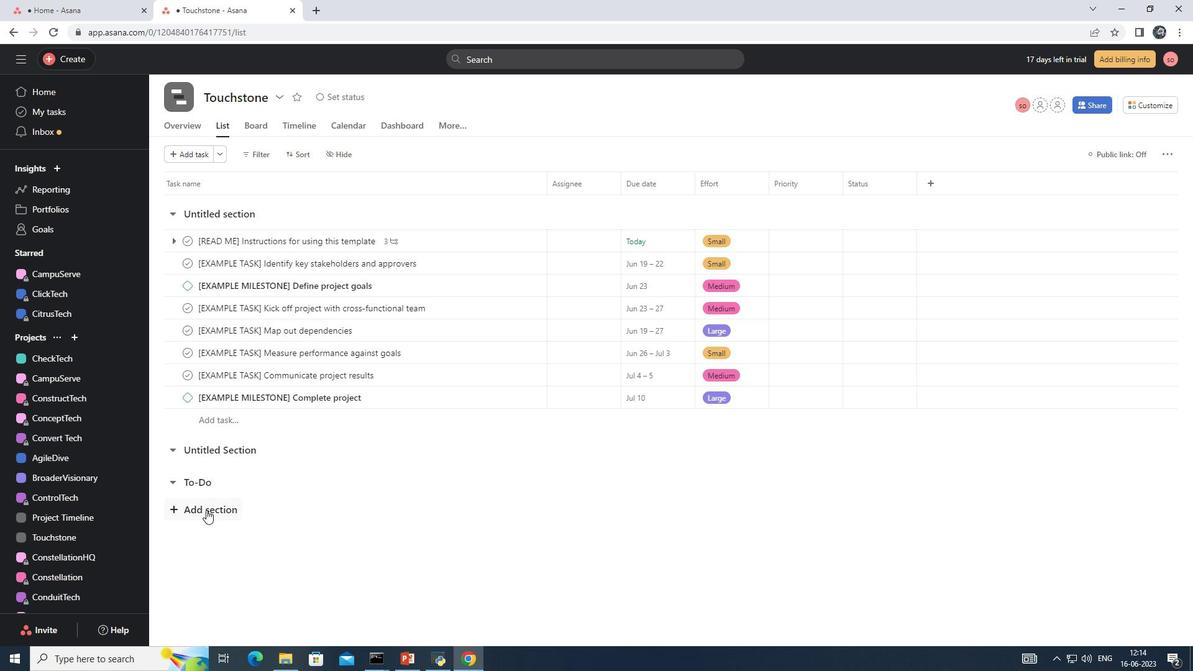 
Action: Key pressed <Key.shift>Doing
Screenshot: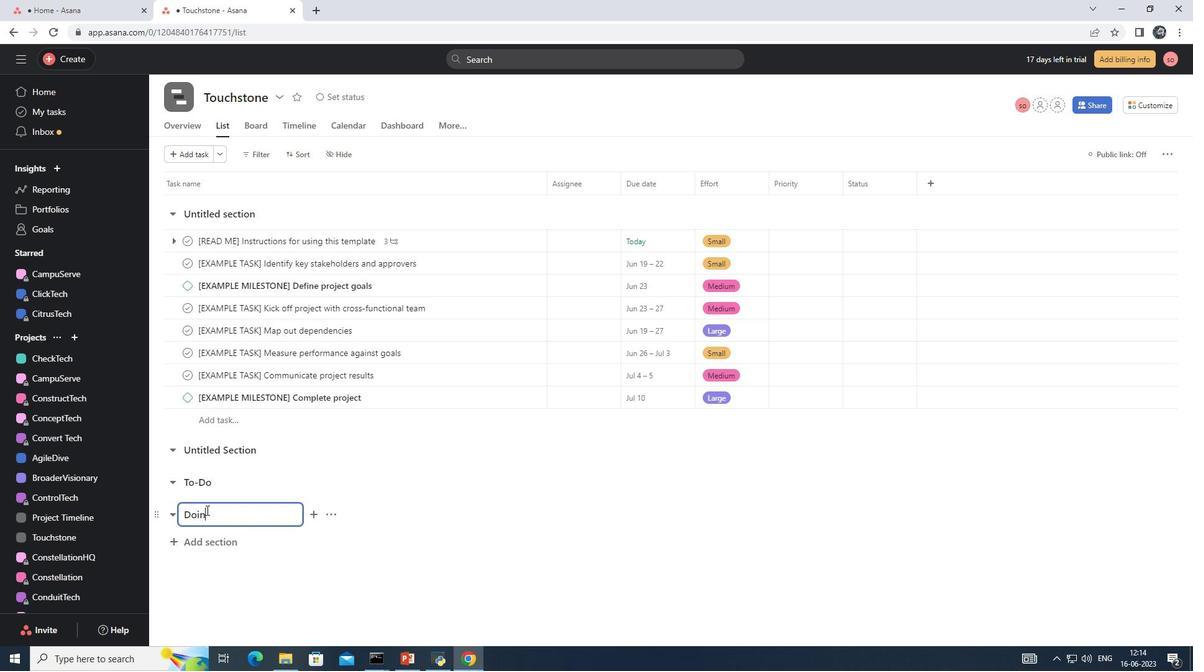 
Action: Mouse moved to (228, 545)
Screenshot: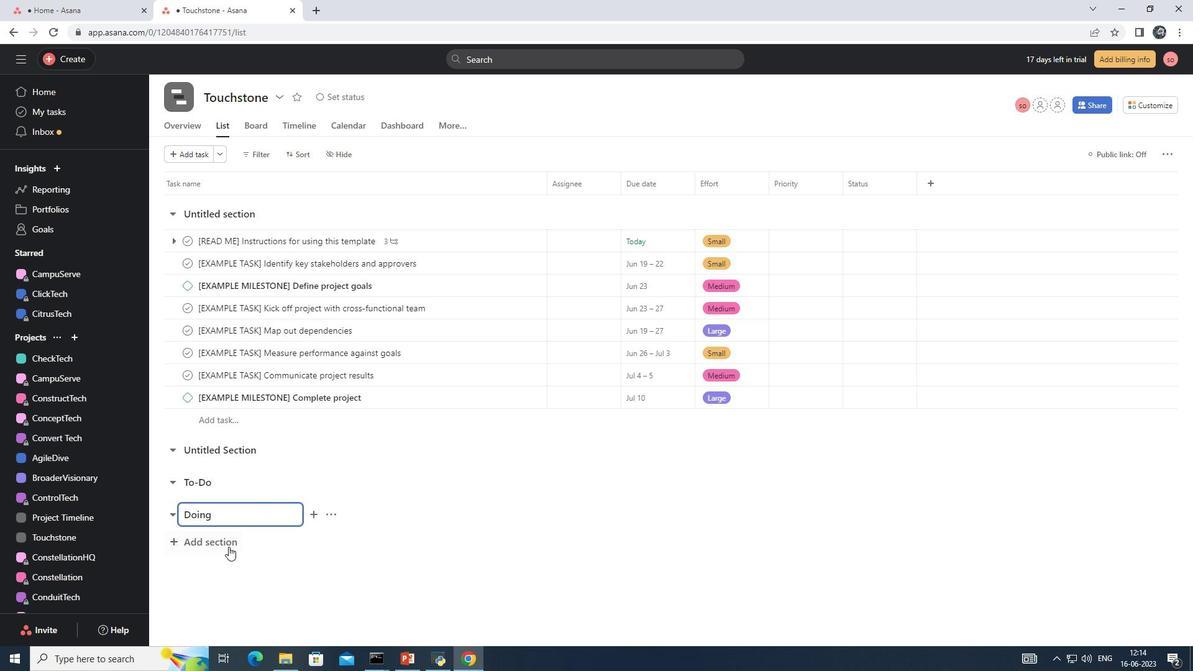 
Action: Mouse pressed left at (228, 545)
Screenshot: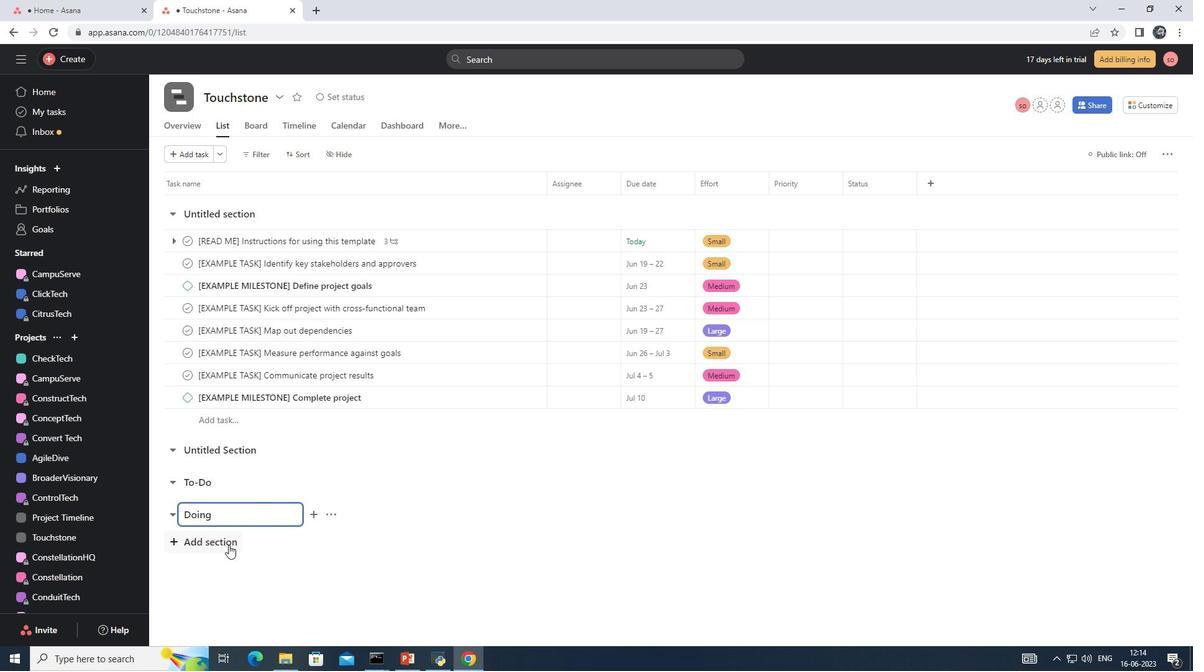 
Action: Mouse moved to (228, 544)
Screenshot: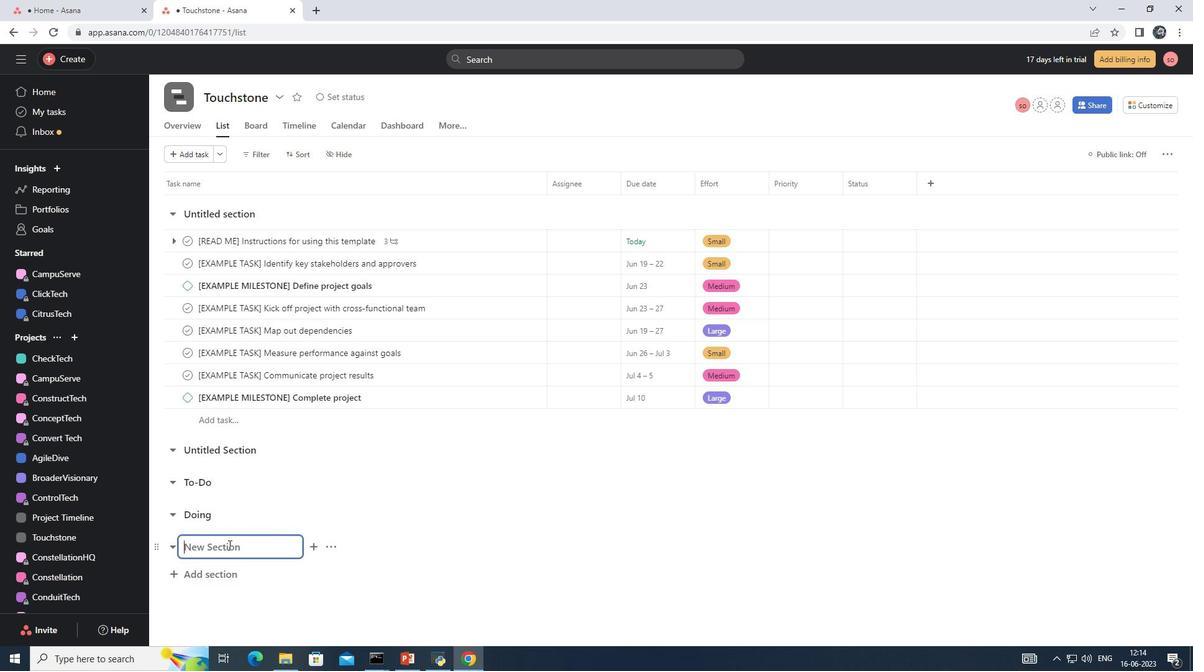 
Action: Key pressed <Key.shift>D
Screenshot: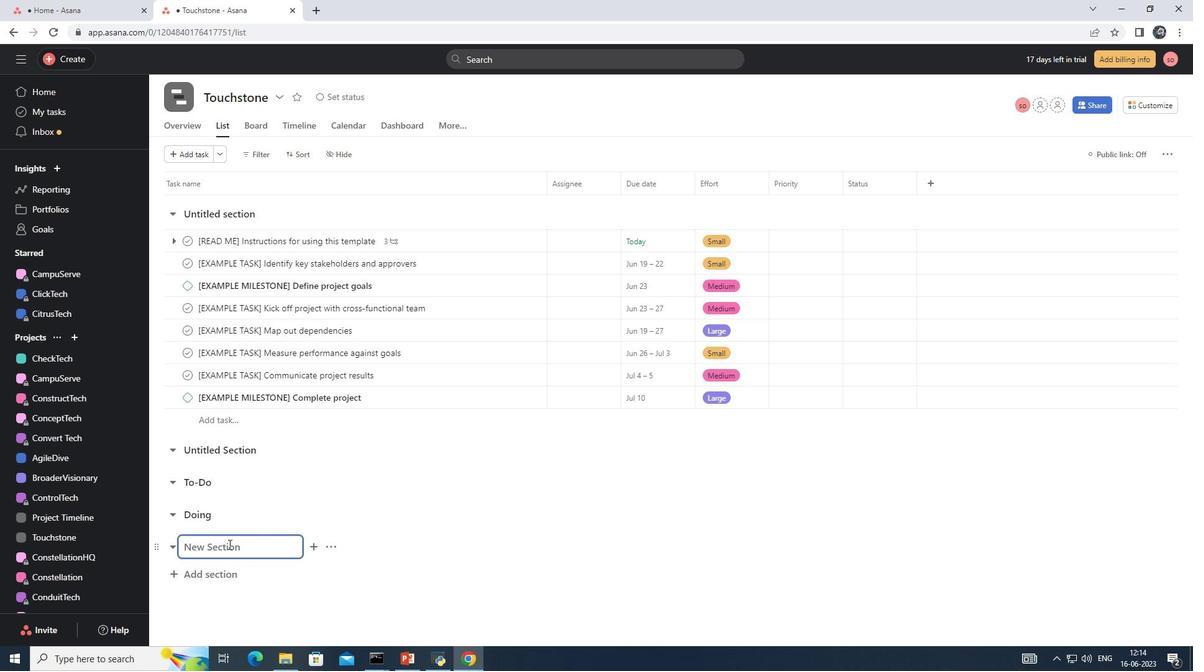 
Action: Mouse moved to (228, 540)
Screenshot: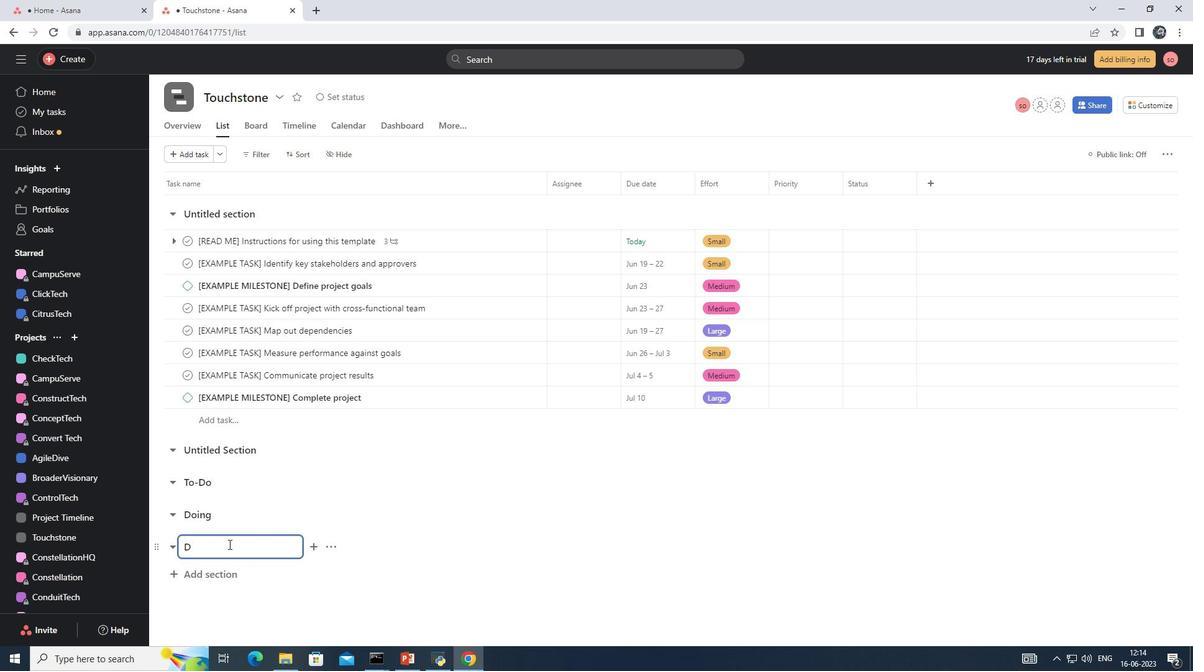 
Action: Key pressed one
Screenshot: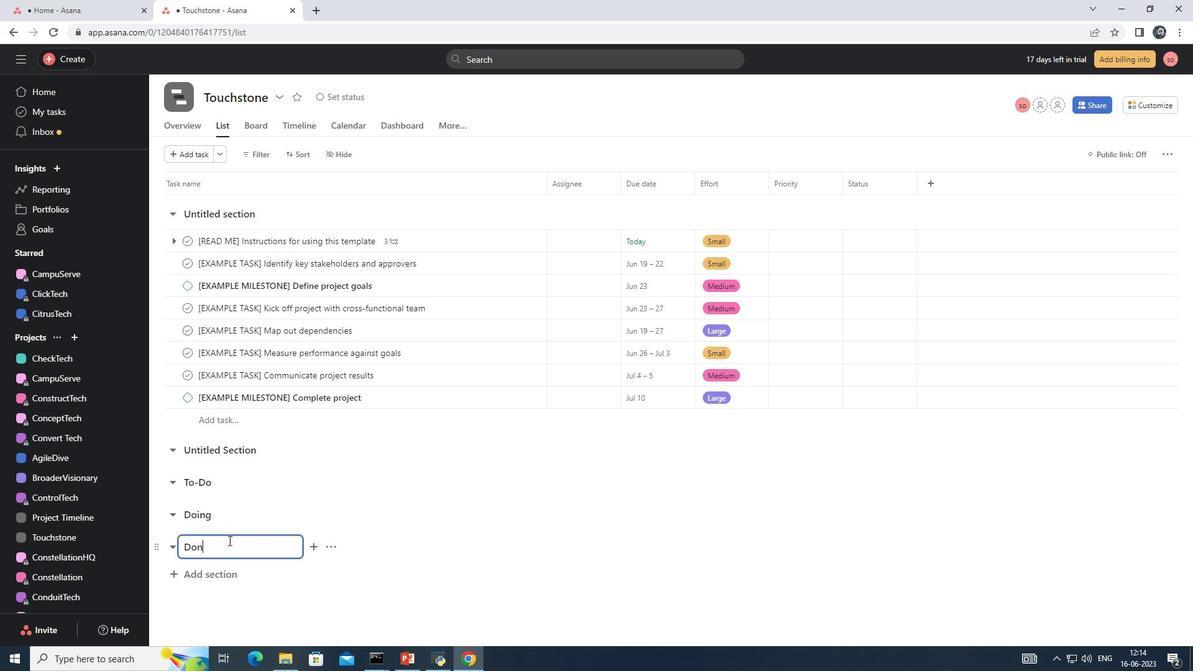
Action: Mouse moved to (234, 584)
Screenshot: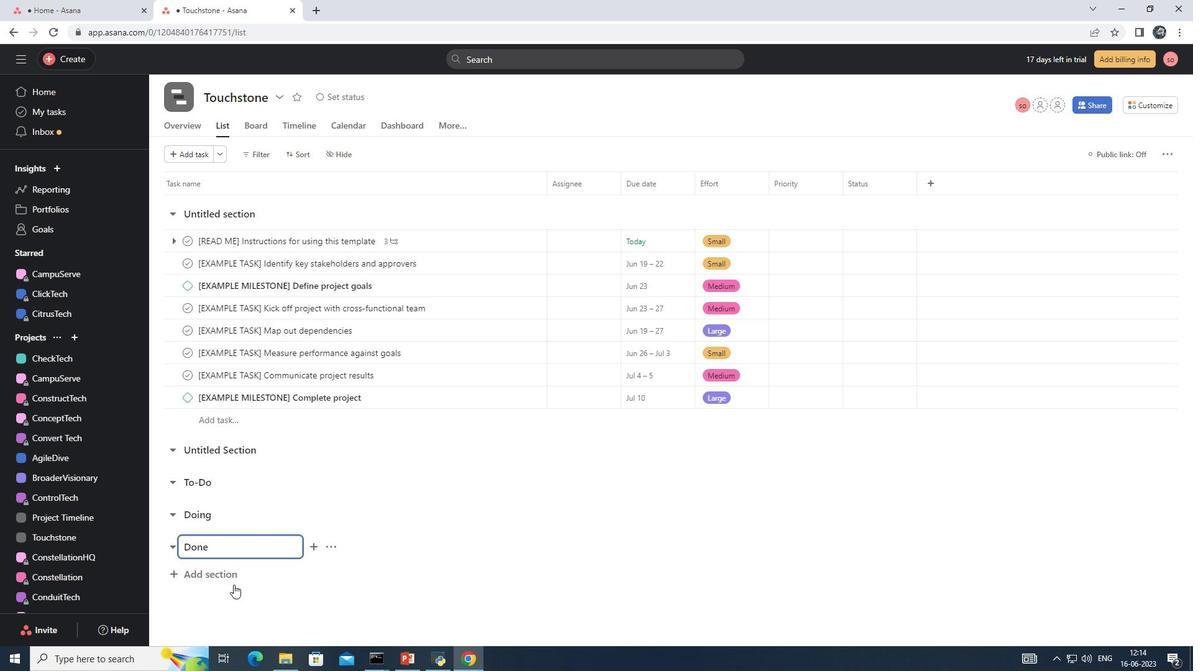 
Action: Mouse pressed left at (234, 584)
Screenshot: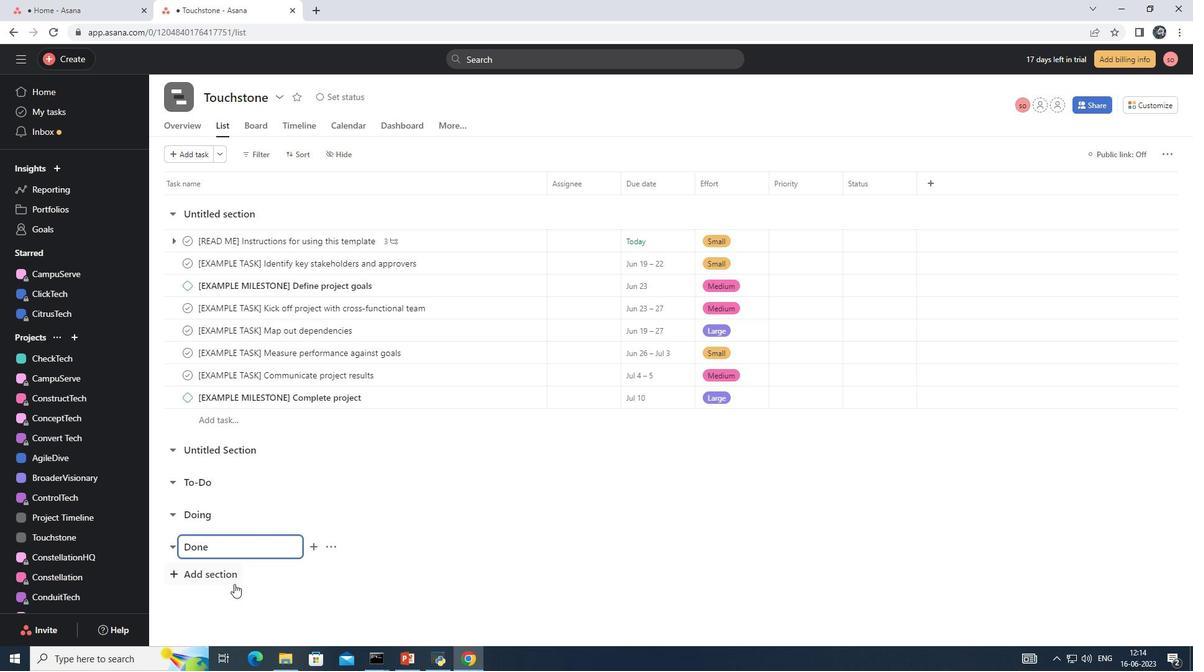 
Action: Mouse moved to (261, 534)
Screenshot: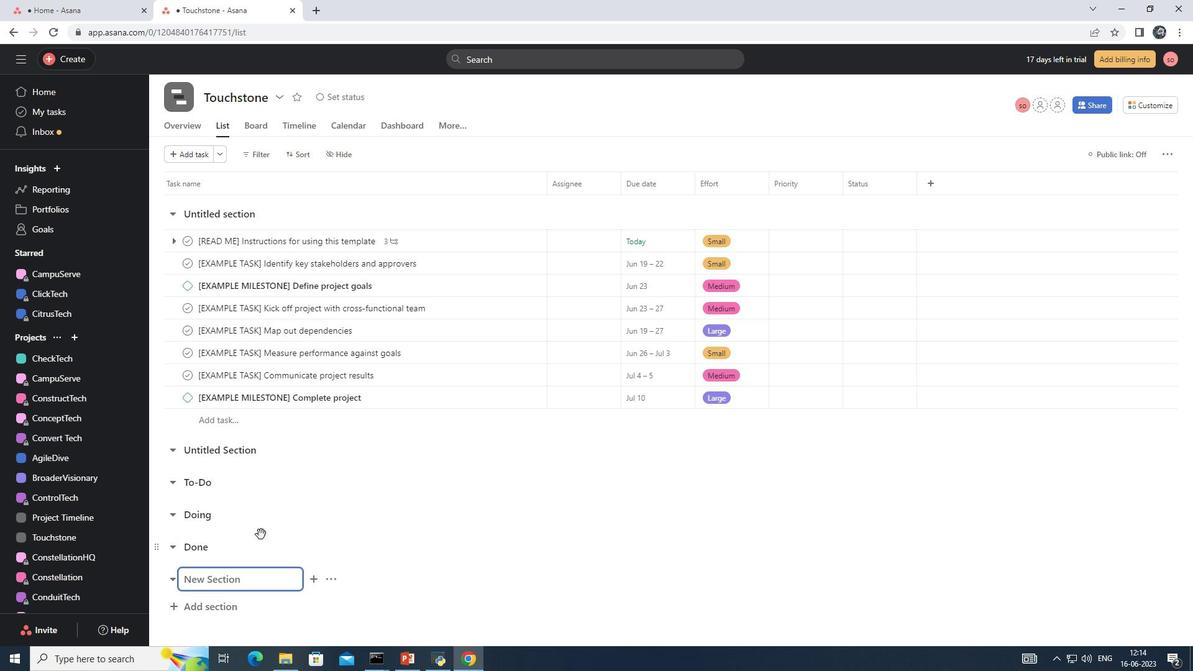 
